Task: Search one way flight ticket for 1 adult, 1 child, 1 infant in seat in premium economy from Florence: Florence Regional Airport to Jacksonville: Albert J. Ellis Airport on 5-3-2023. Choice of flights is Delta. Number of bags: 6 checked bags. Price is upto 96000. Outbound departure time preference is 5:45.
Action: Mouse moved to (381, 152)
Screenshot: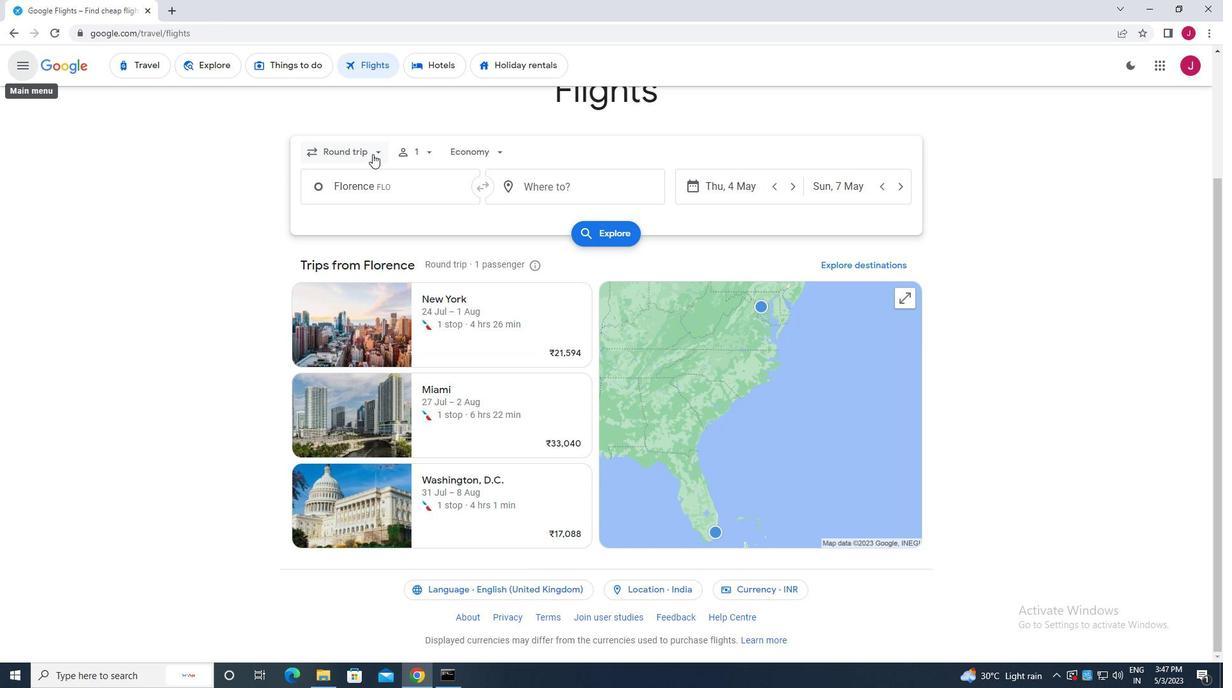 
Action: Mouse pressed left at (381, 152)
Screenshot: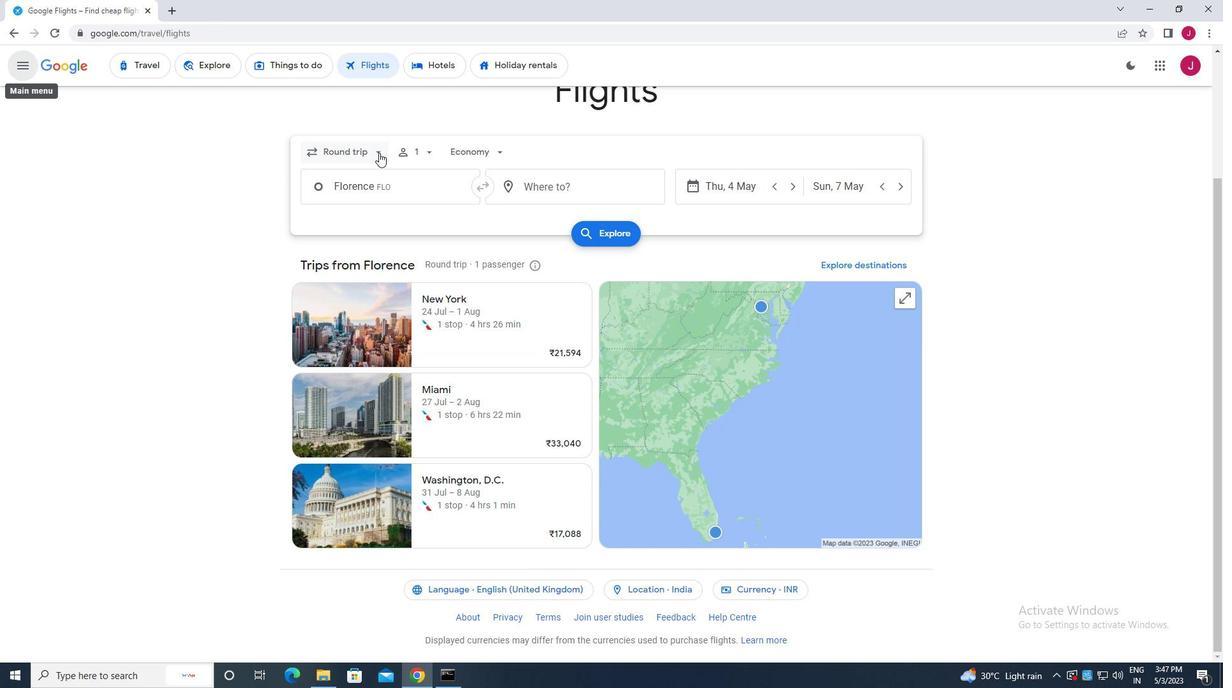 
Action: Mouse moved to (367, 207)
Screenshot: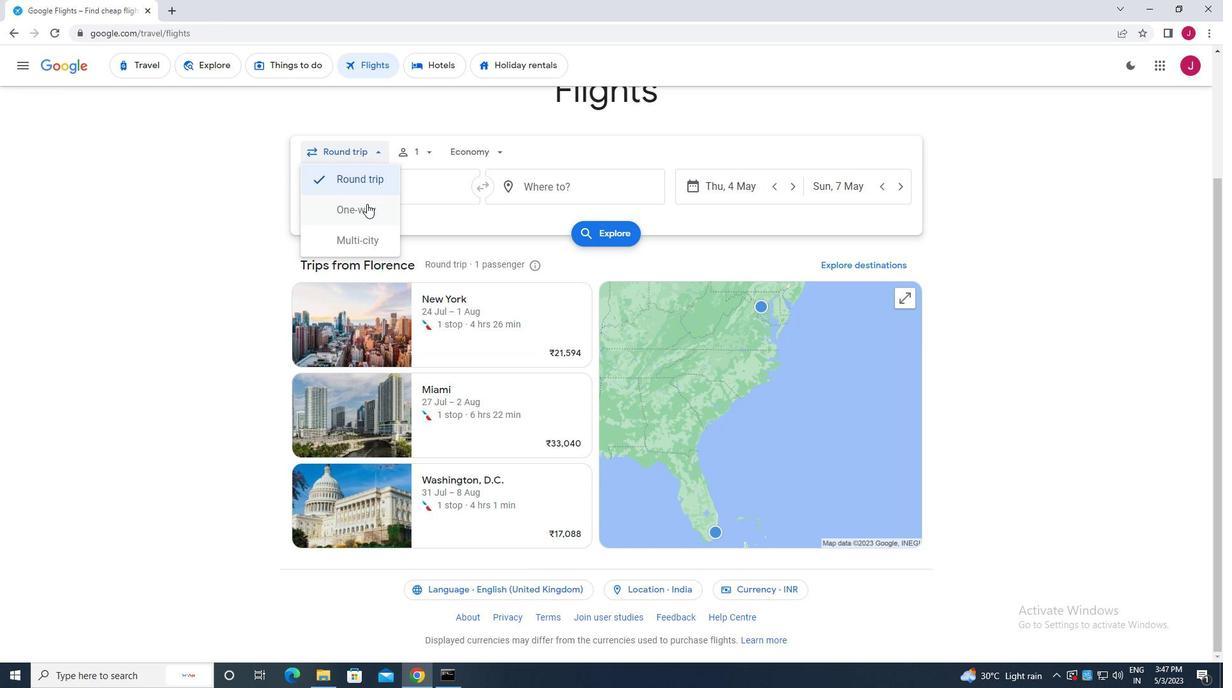 
Action: Mouse pressed left at (367, 207)
Screenshot: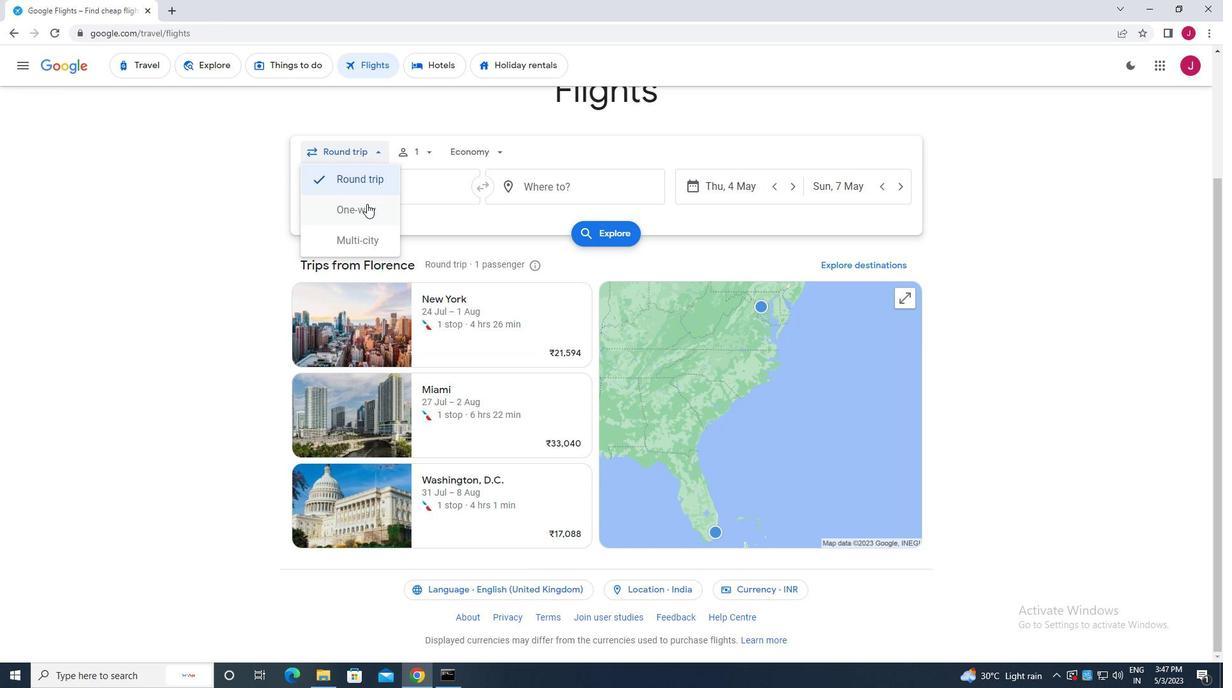 
Action: Mouse moved to (420, 156)
Screenshot: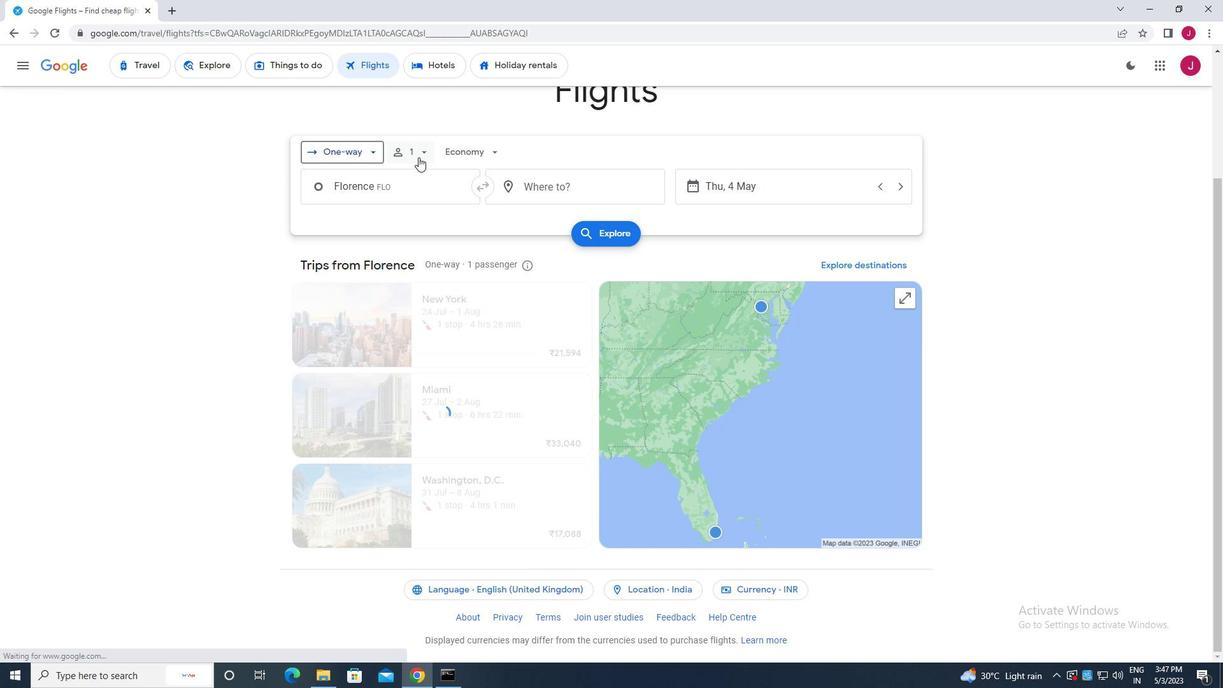 
Action: Mouse pressed left at (420, 156)
Screenshot: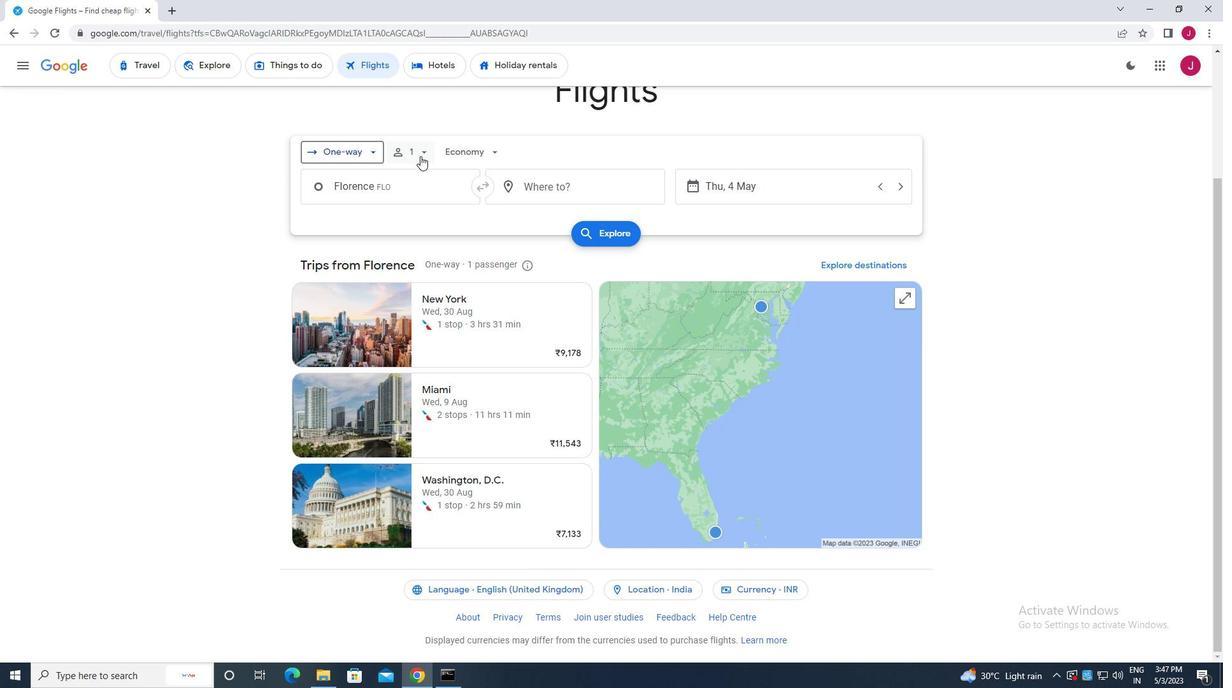 
Action: Mouse moved to (523, 224)
Screenshot: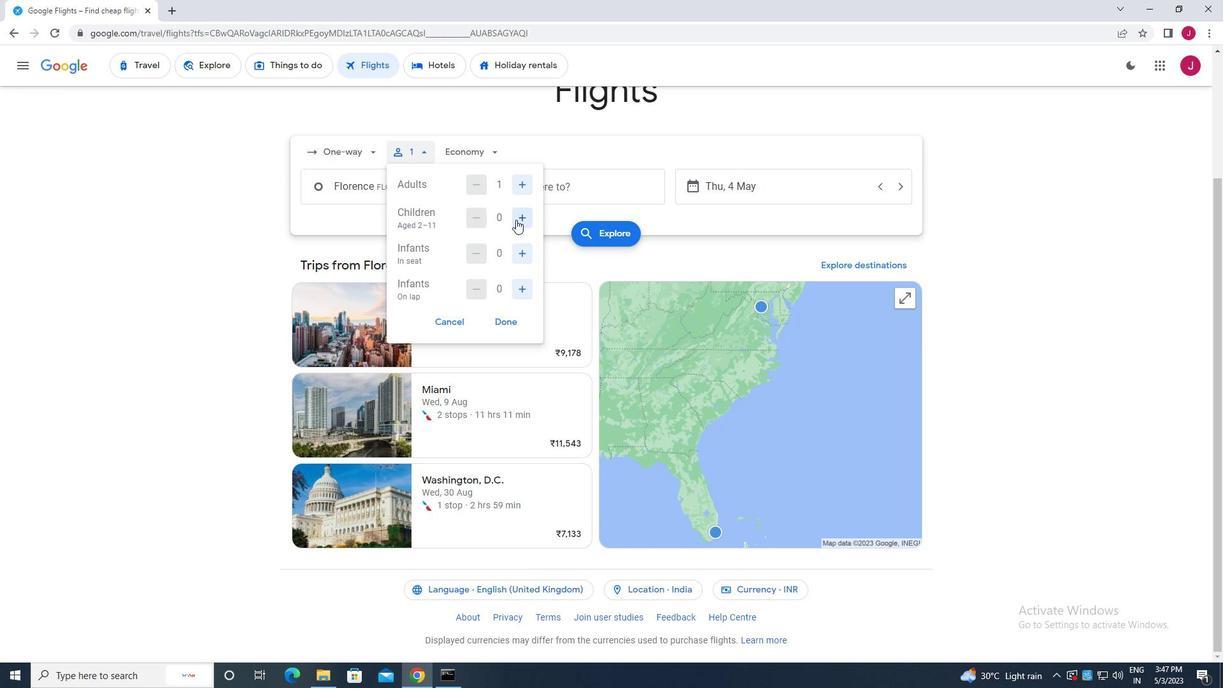 
Action: Mouse pressed left at (523, 224)
Screenshot: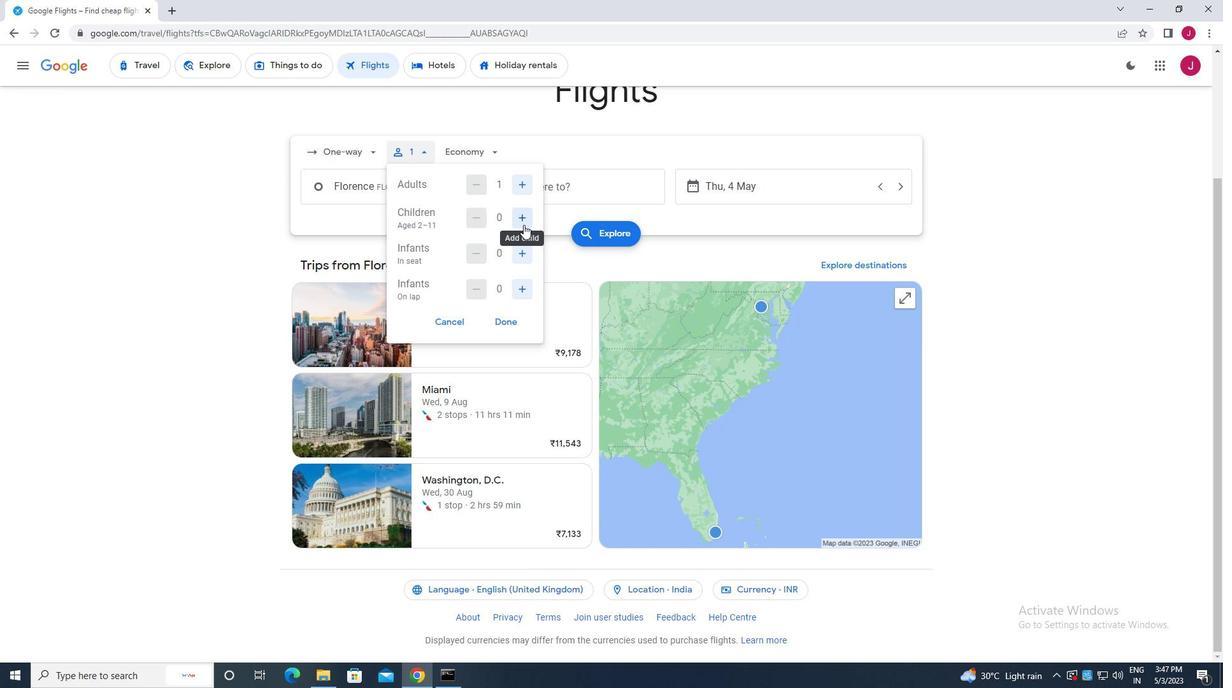 
Action: Mouse moved to (523, 256)
Screenshot: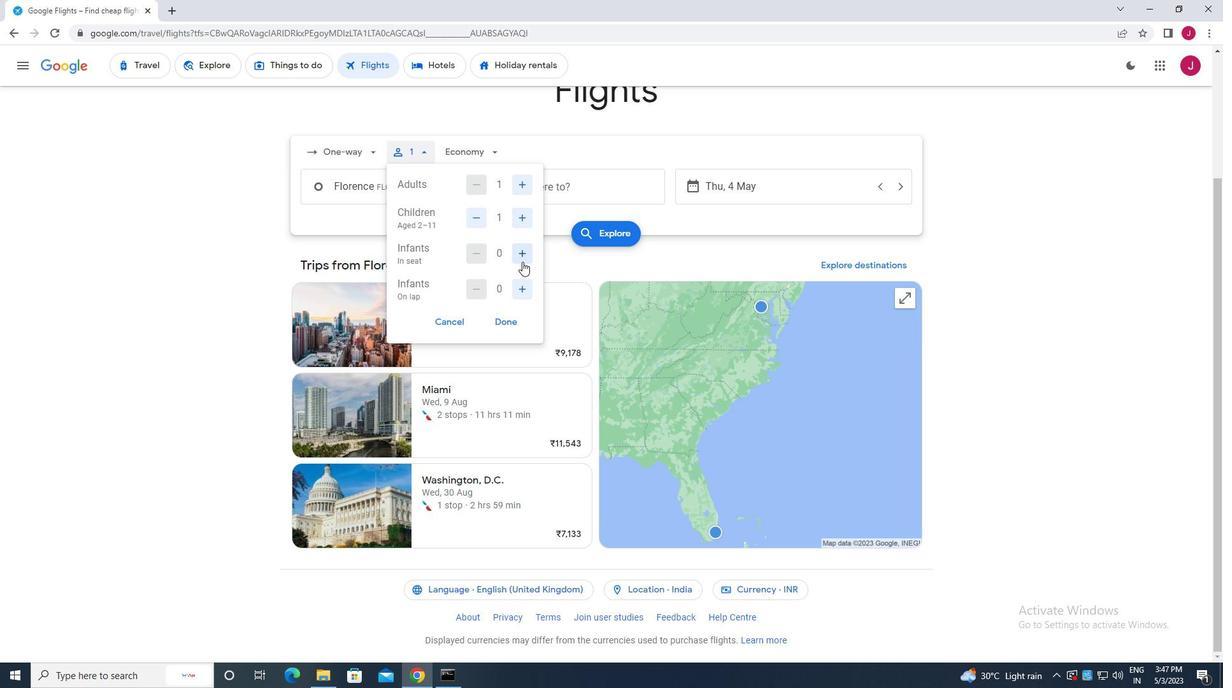 
Action: Mouse pressed left at (523, 256)
Screenshot: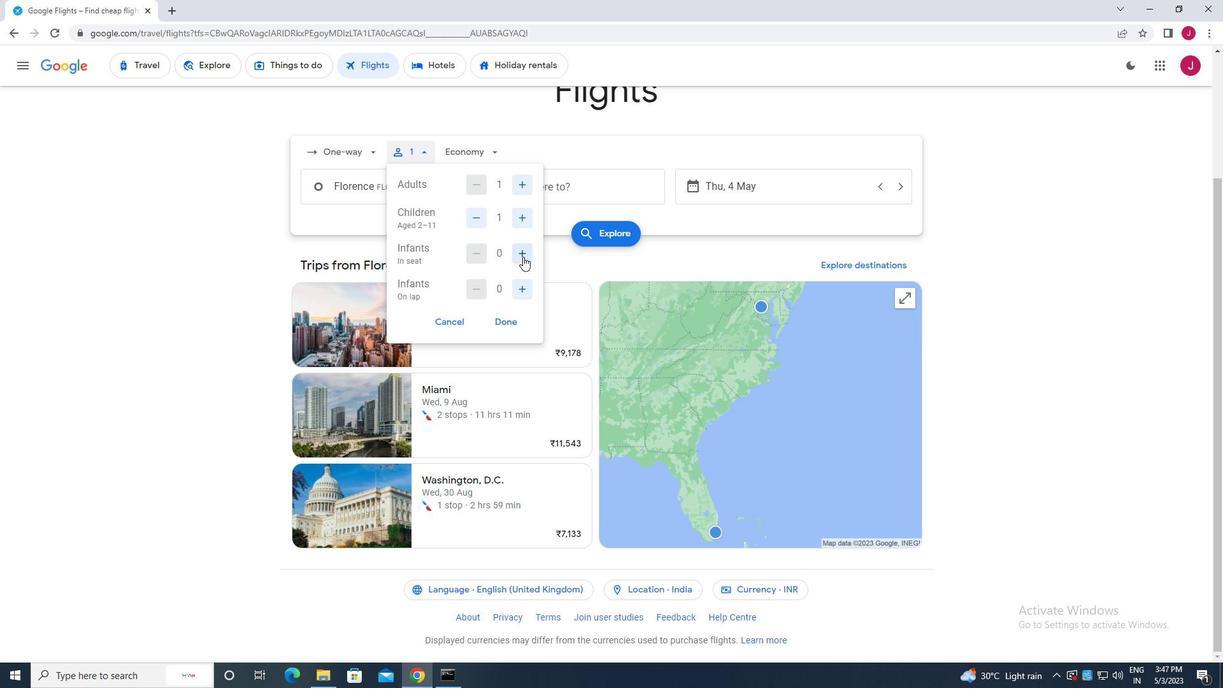 
Action: Mouse moved to (507, 321)
Screenshot: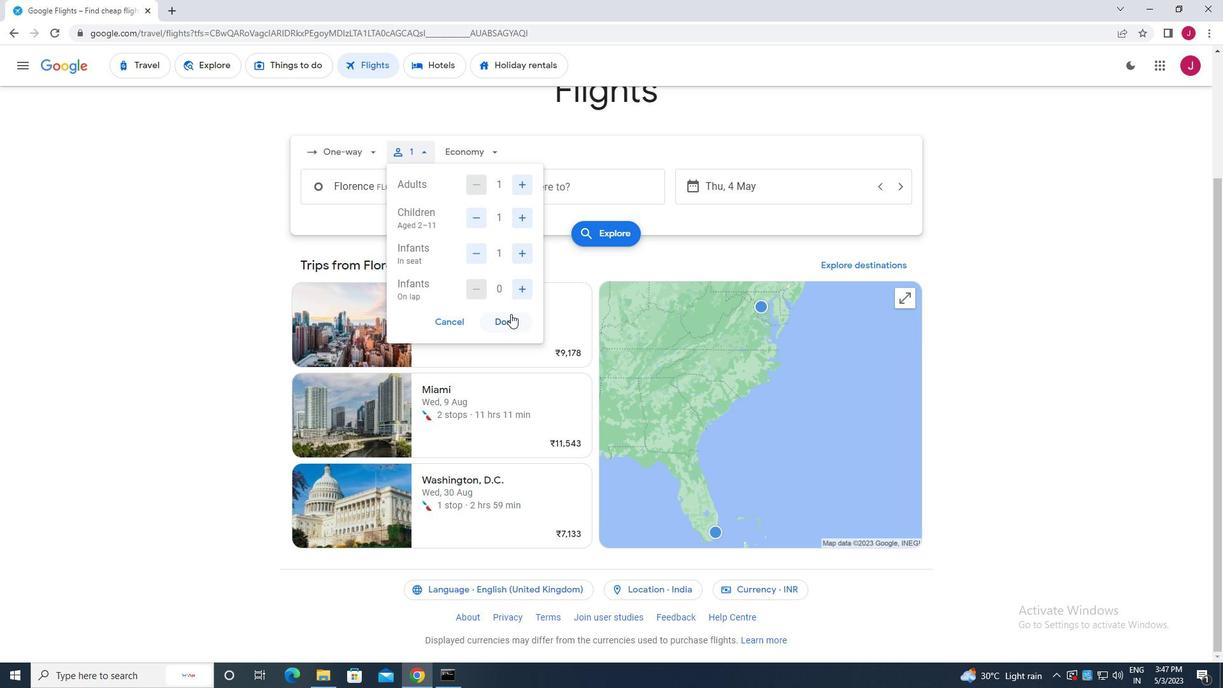 
Action: Mouse pressed left at (507, 321)
Screenshot: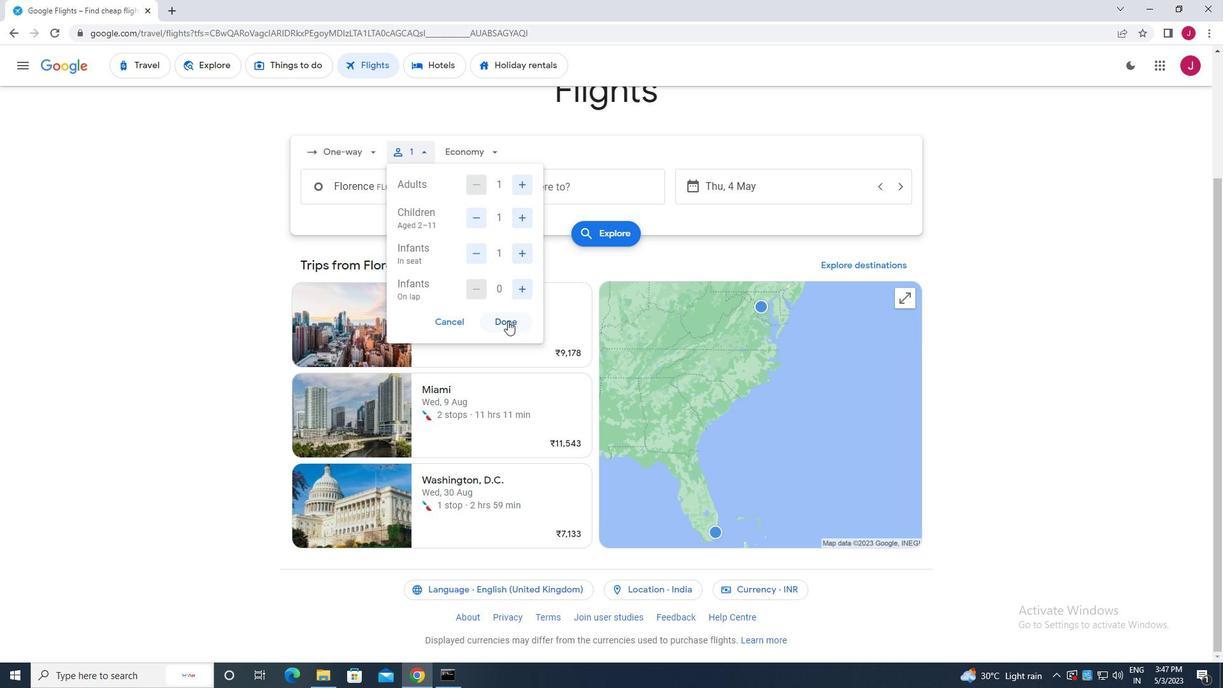 
Action: Mouse moved to (486, 151)
Screenshot: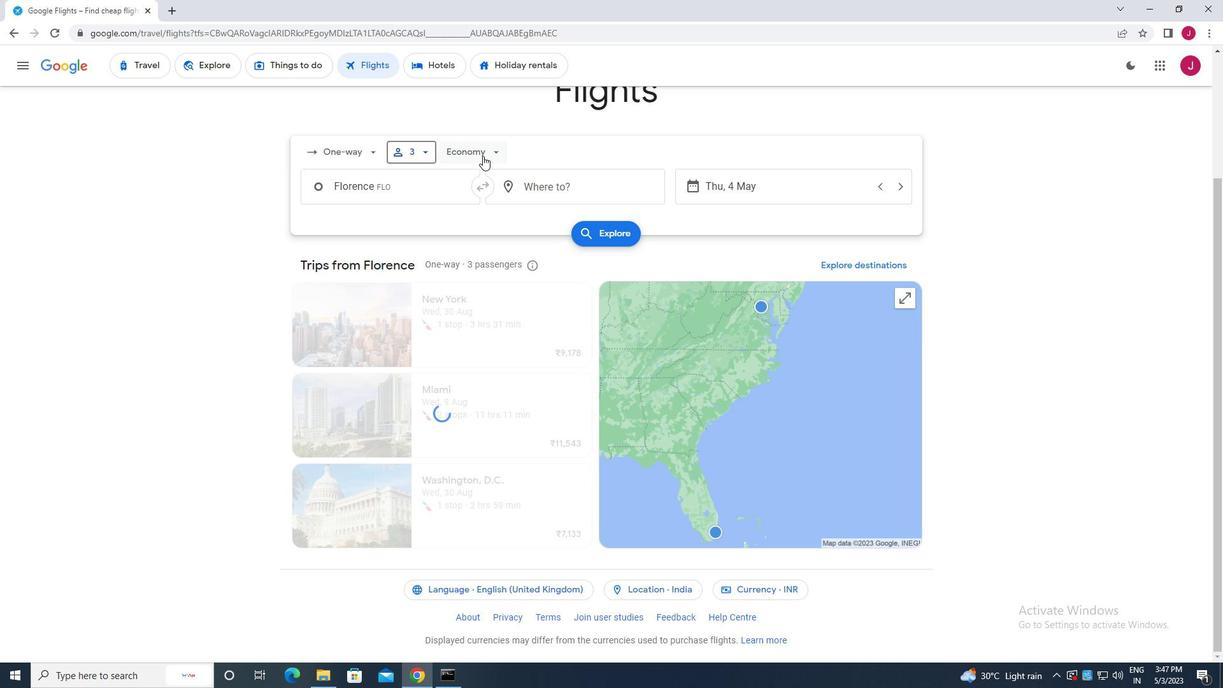 
Action: Mouse pressed left at (486, 151)
Screenshot: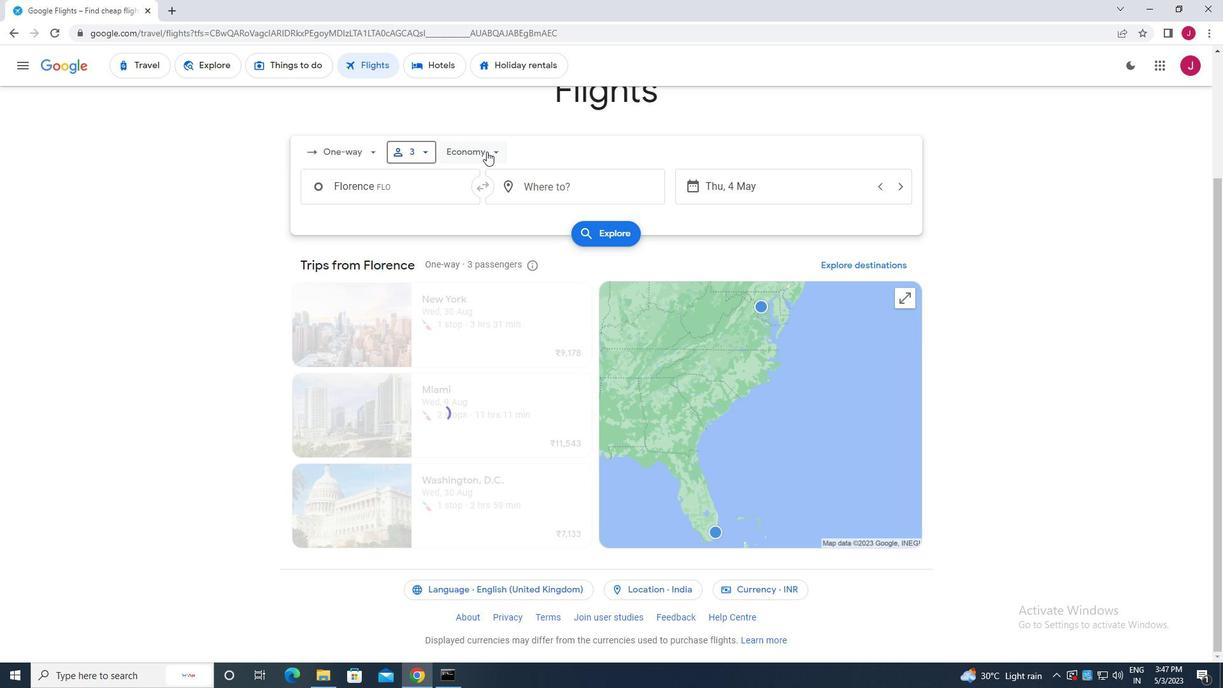 
Action: Mouse moved to (502, 212)
Screenshot: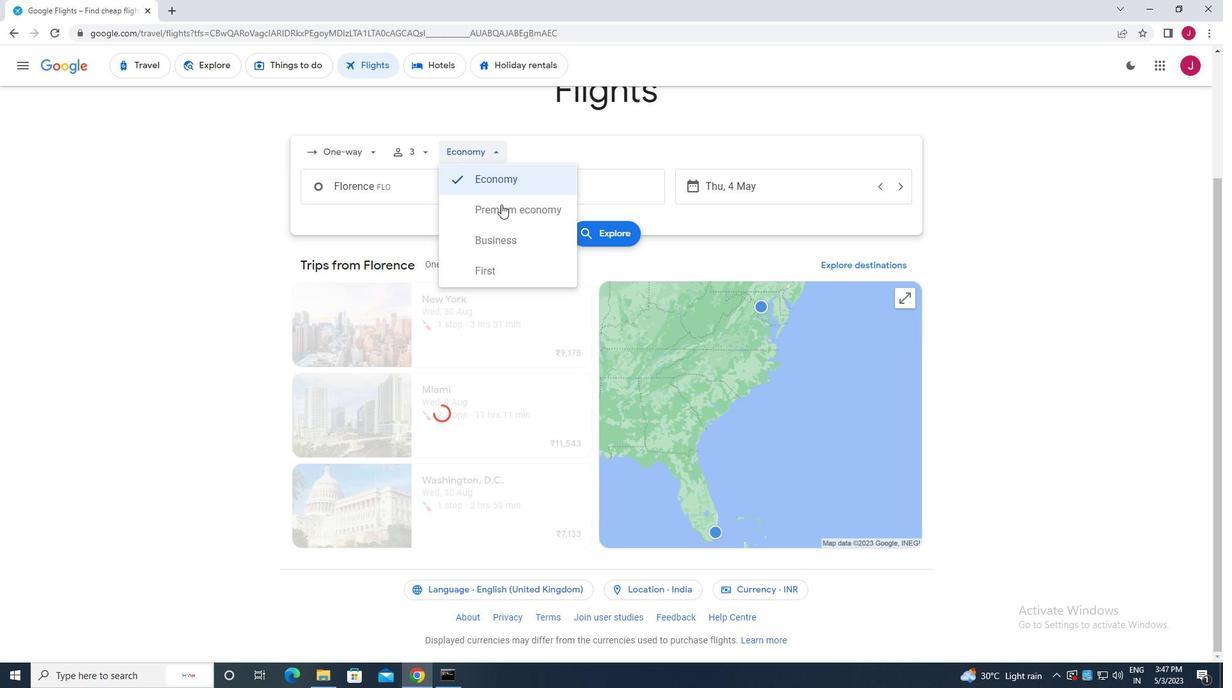 
Action: Mouse pressed left at (502, 212)
Screenshot: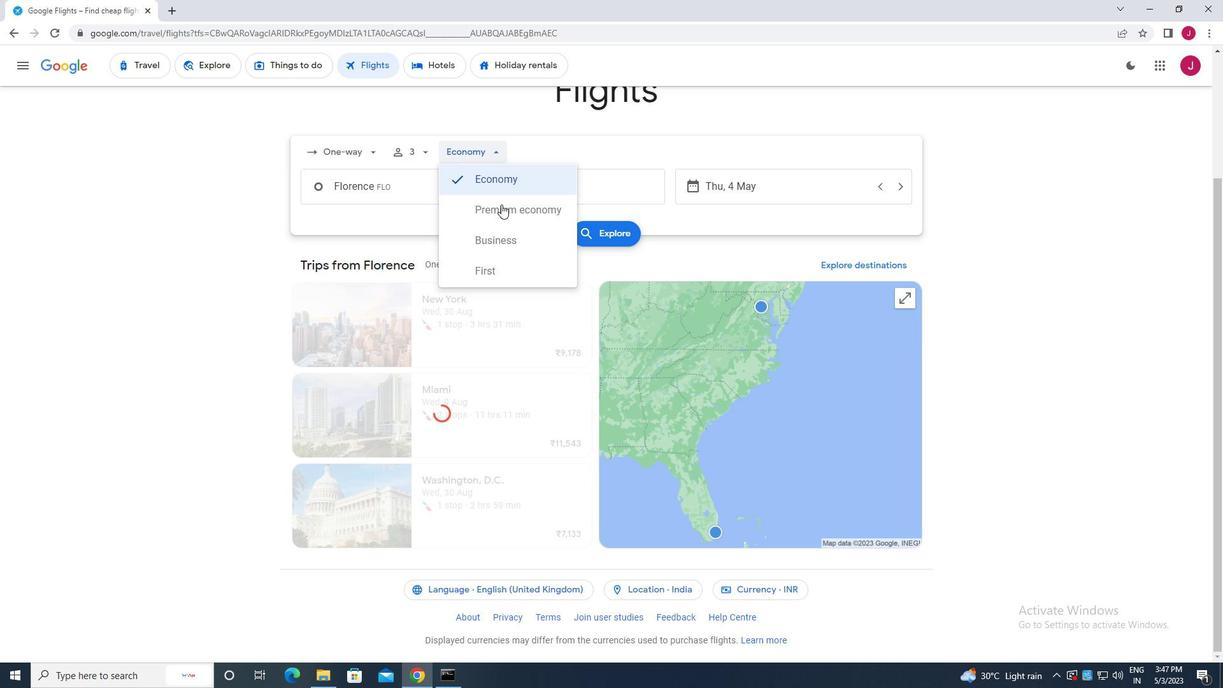 
Action: Mouse moved to (423, 196)
Screenshot: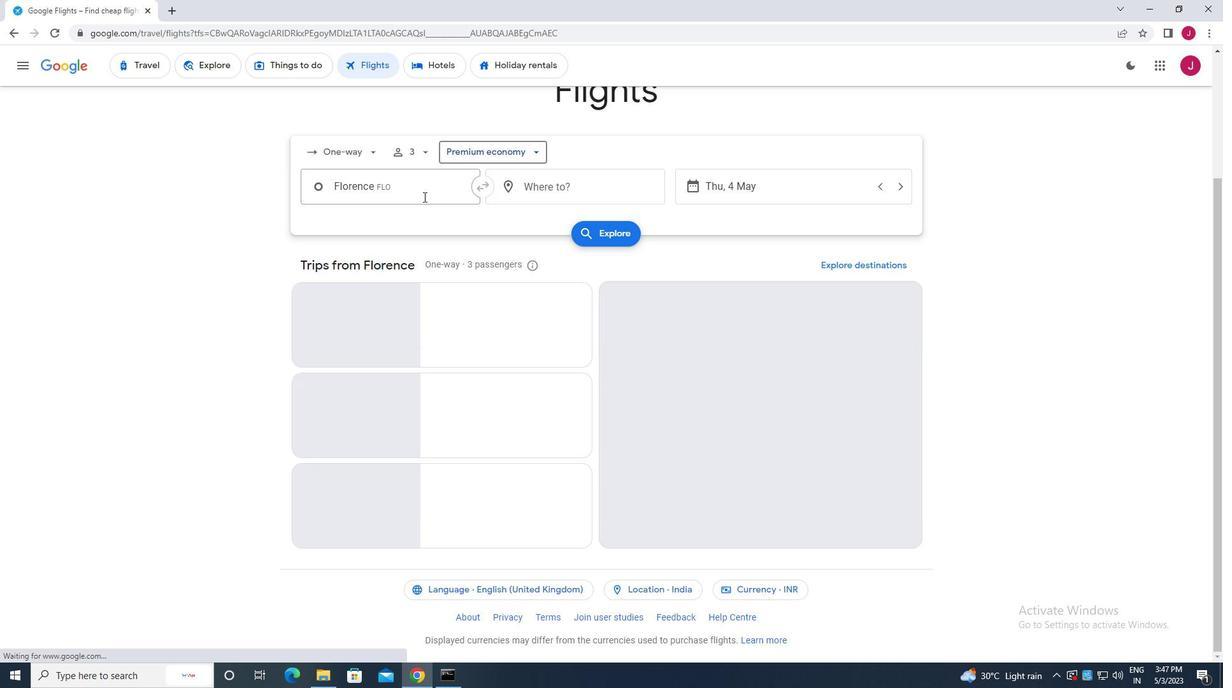 
Action: Mouse pressed left at (423, 196)
Screenshot: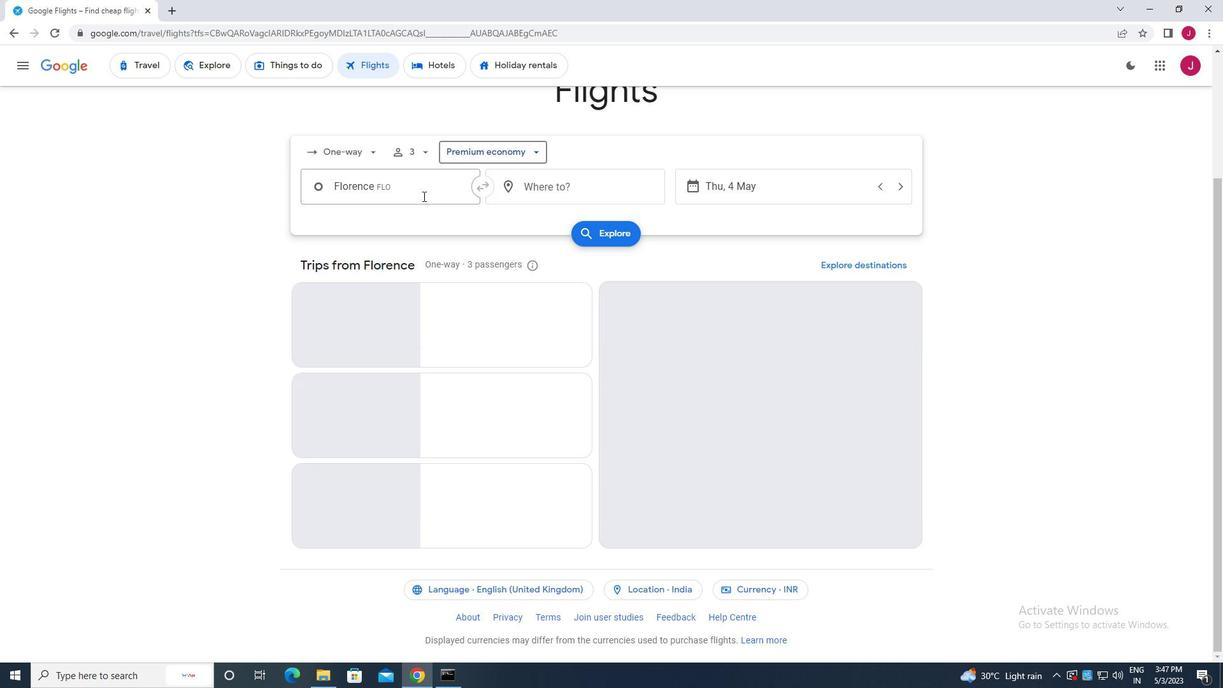 
Action: Mouse moved to (432, 191)
Screenshot: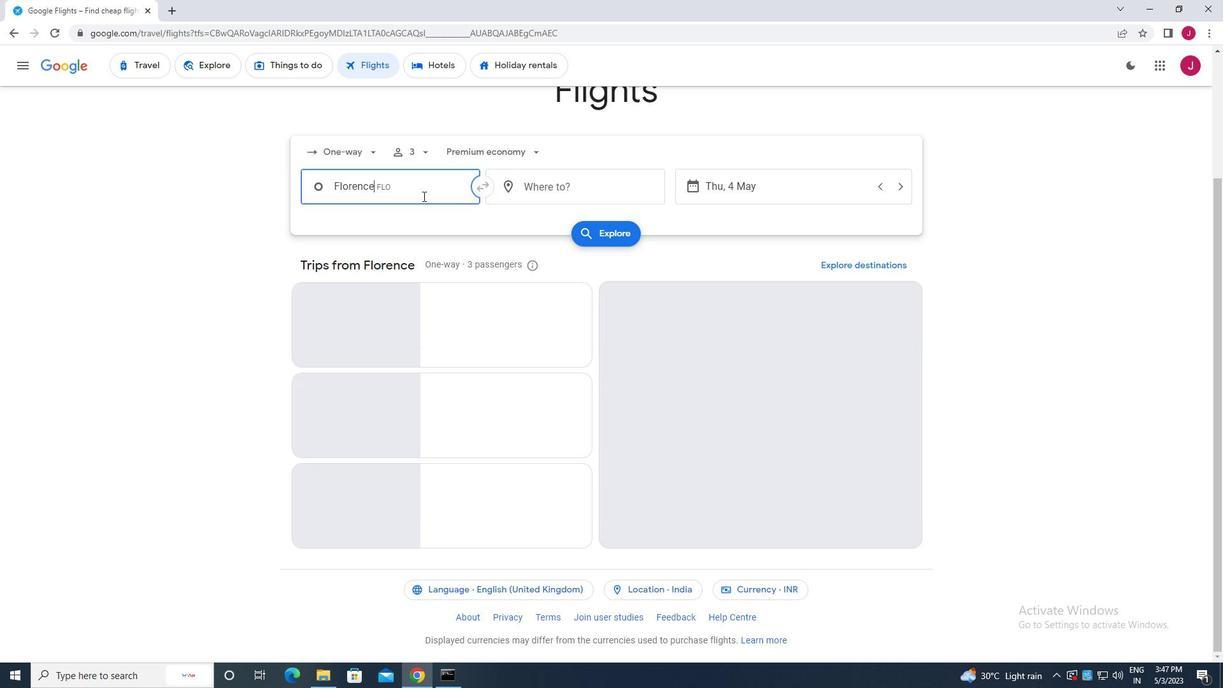 
Action: Key pressed florence
Screenshot: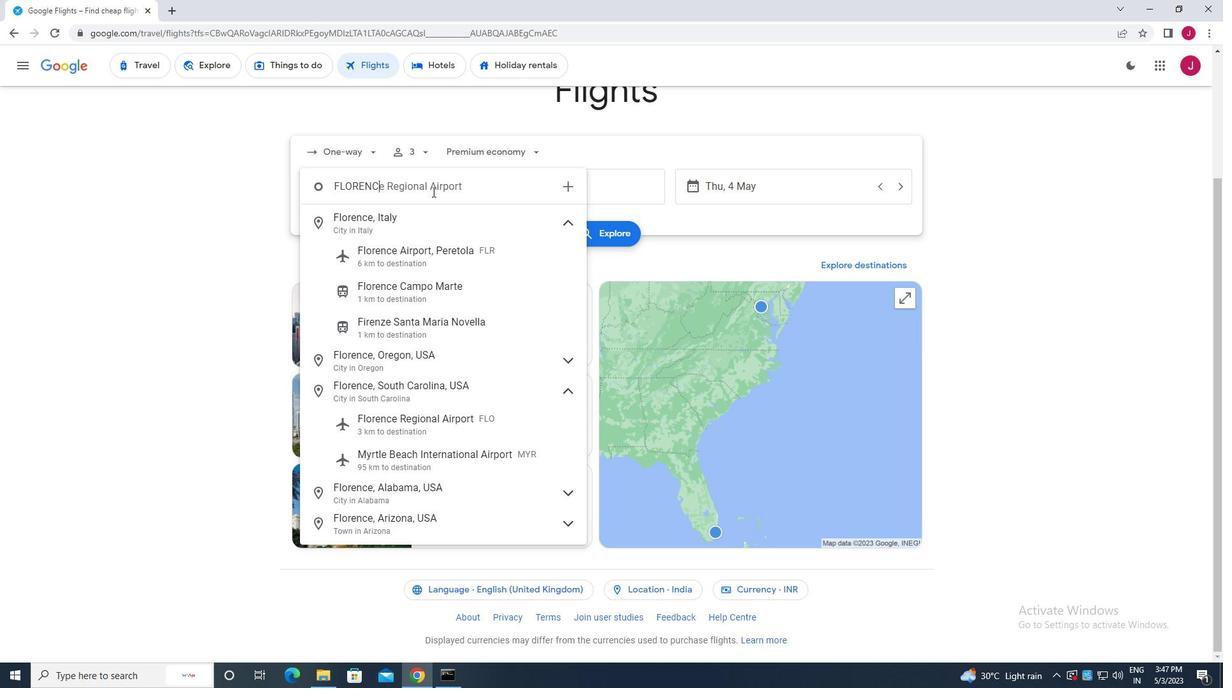 
Action: Mouse moved to (449, 185)
Screenshot: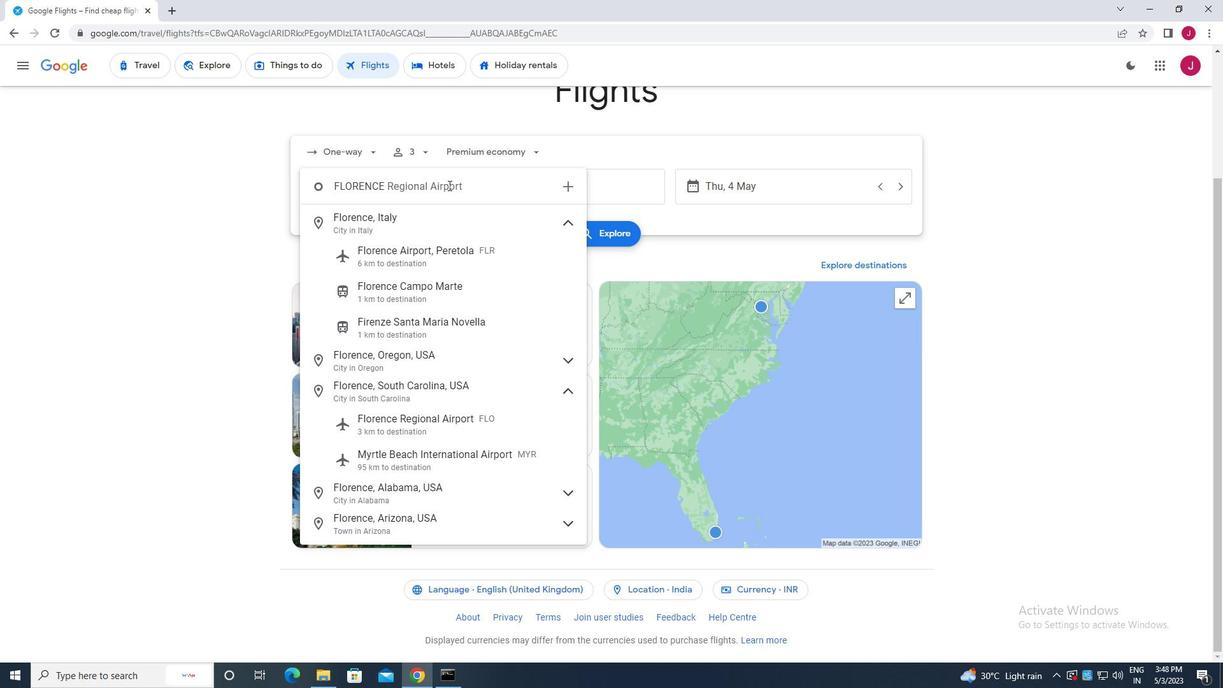 
Action: Key pressed <Key.space>reg
Screenshot: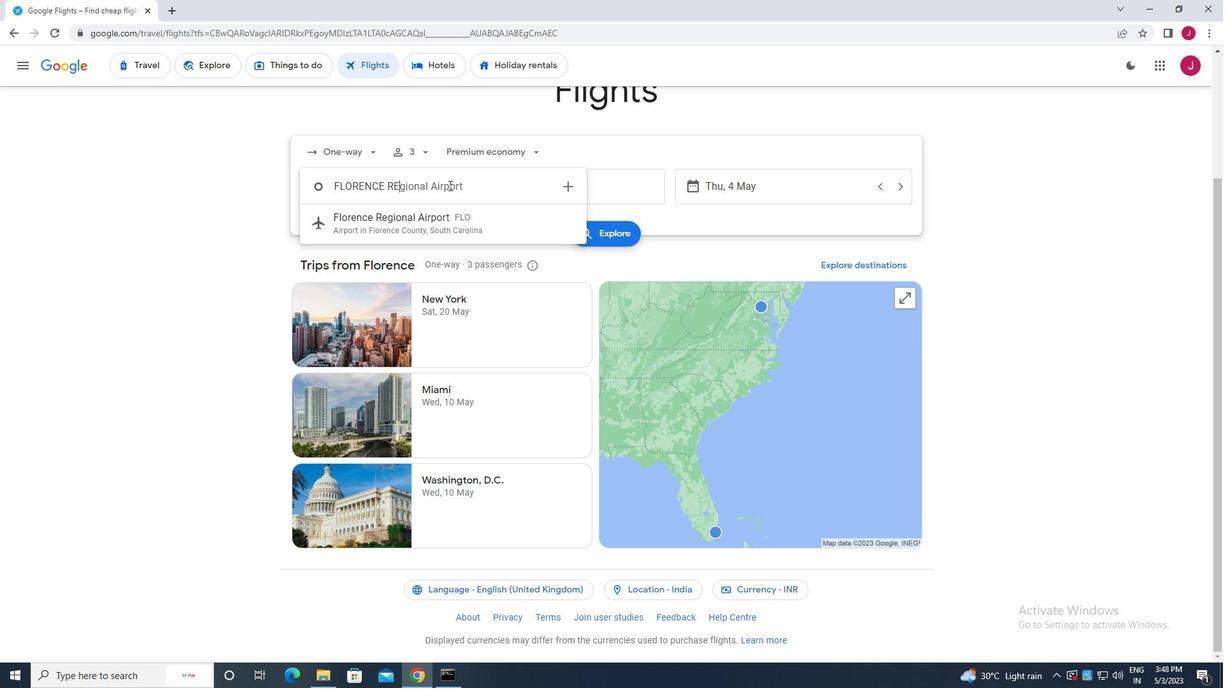 
Action: Mouse moved to (449, 221)
Screenshot: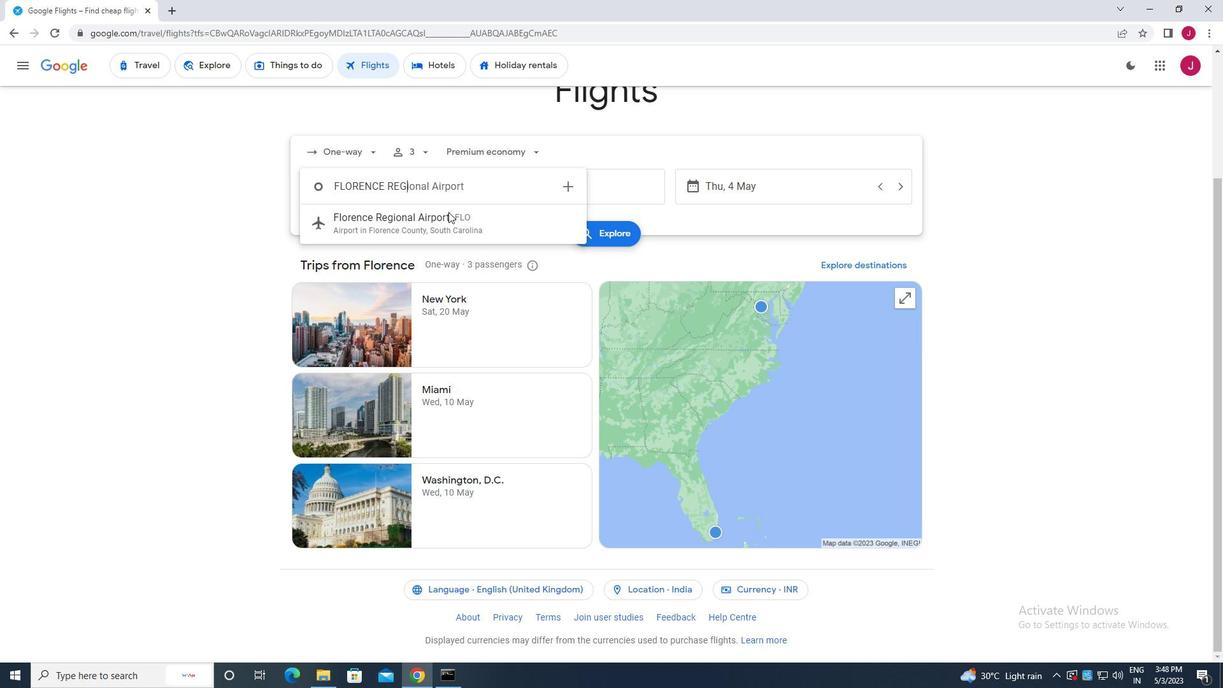 
Action: Mouse pressed left at (449, 221)
Screenshot: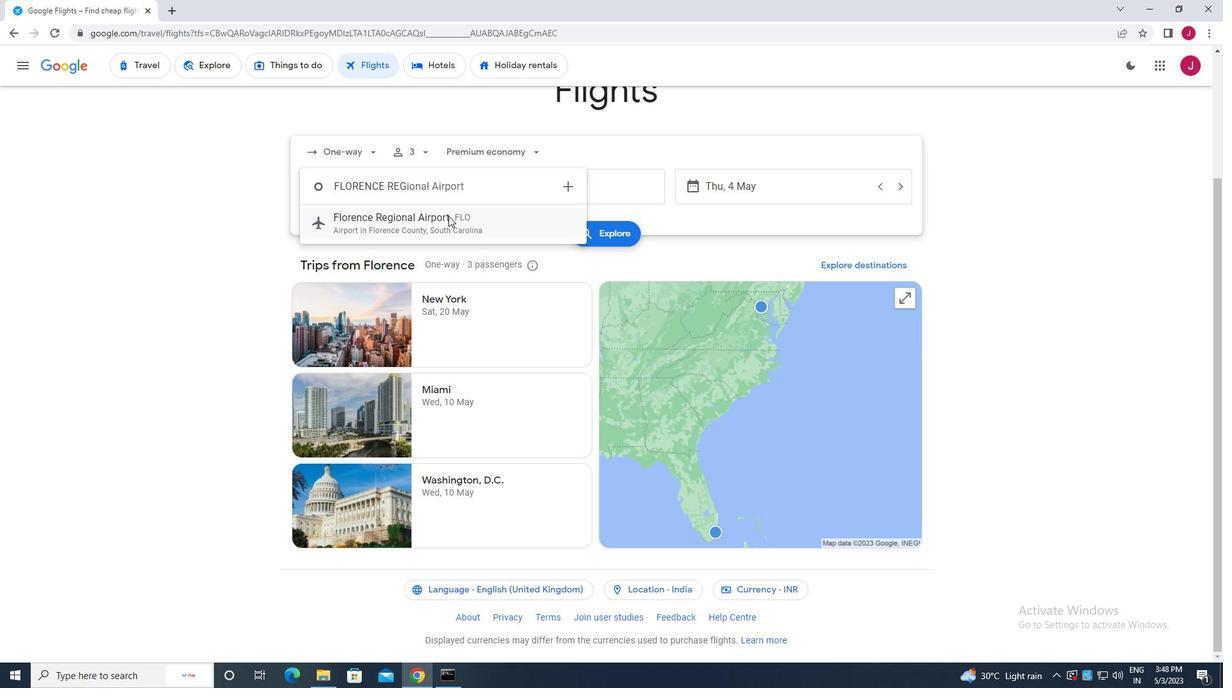 
Action: Mouse moved to (588, 184)
Screenshot: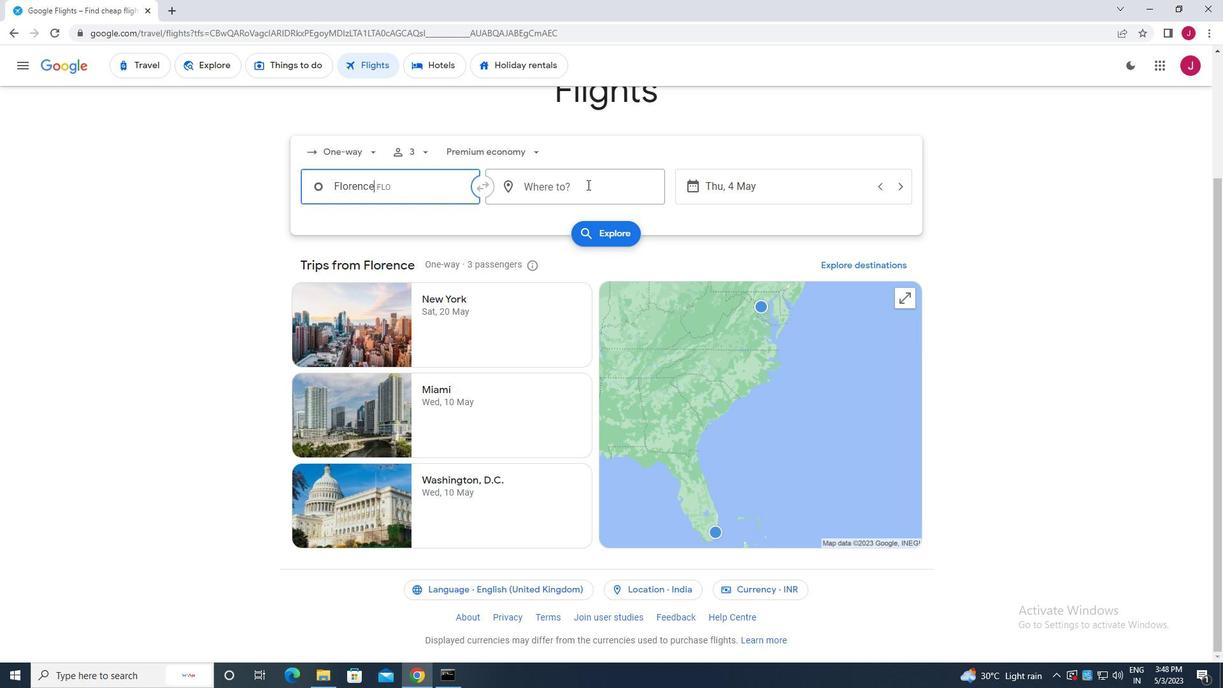 
Action: Mouse pressed left at (588, 184)
Screenshot: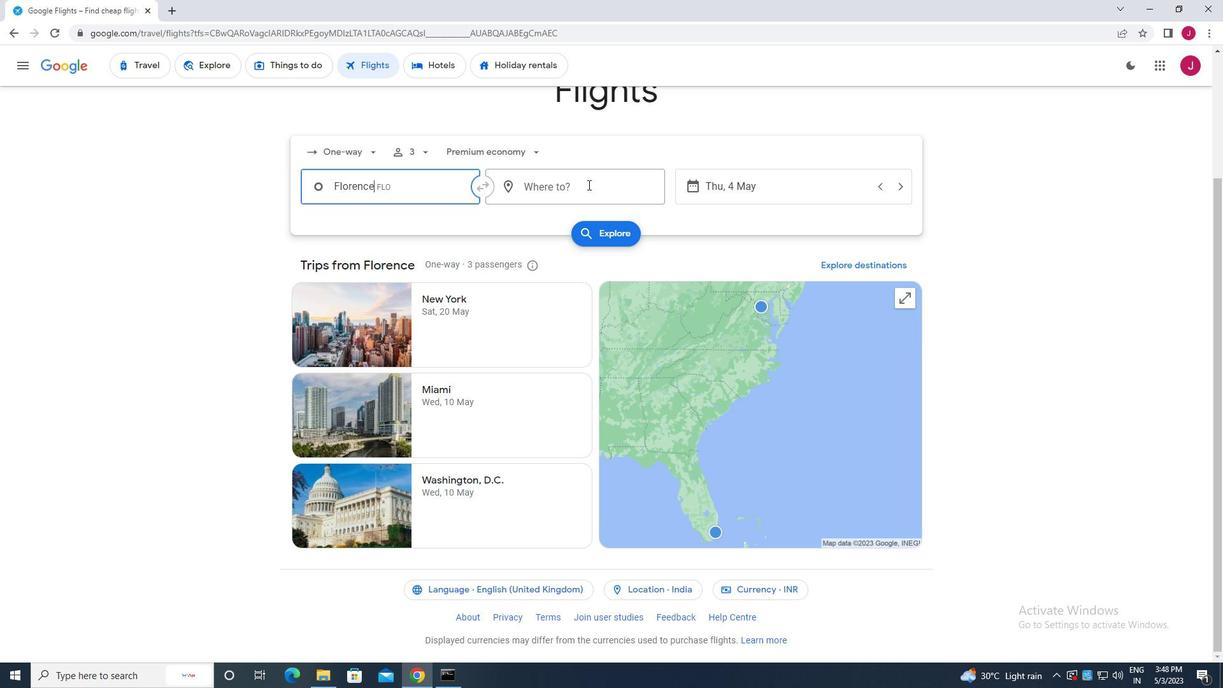 
Action: Mouse moved to (590, 184)
Screenshot: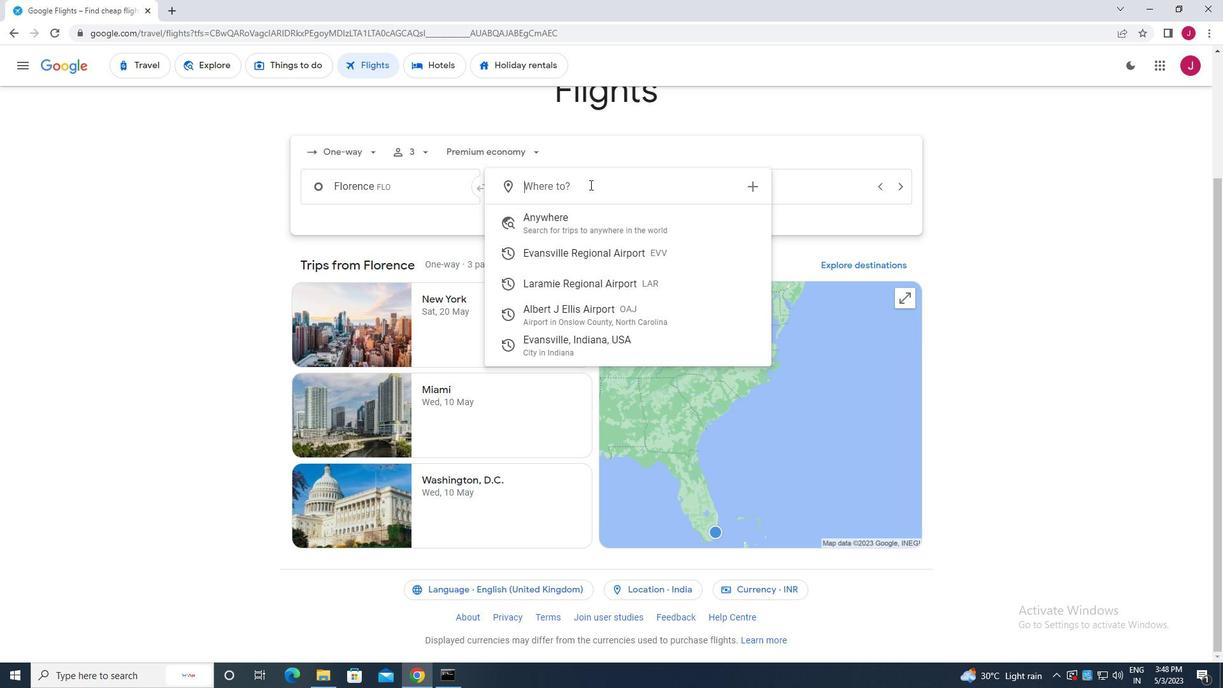 
Action: Key pressed albert<Key.space>
Screenshot: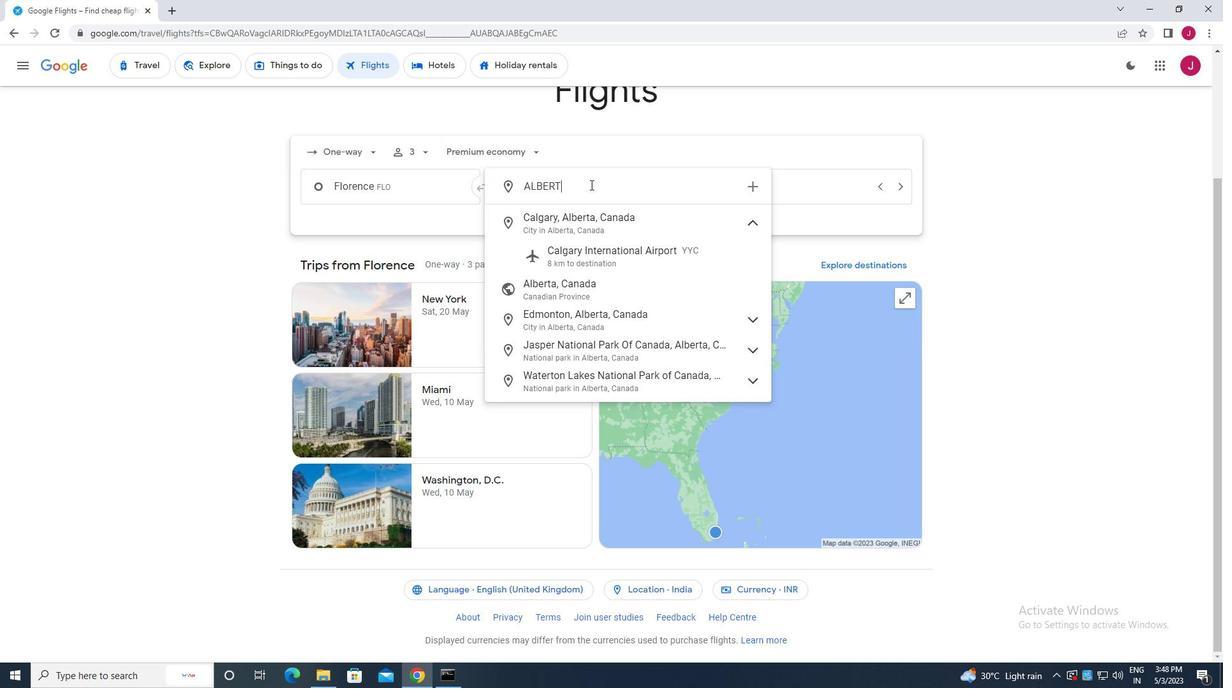 
Action: Mouse moved to (604, 231)
Screenshot: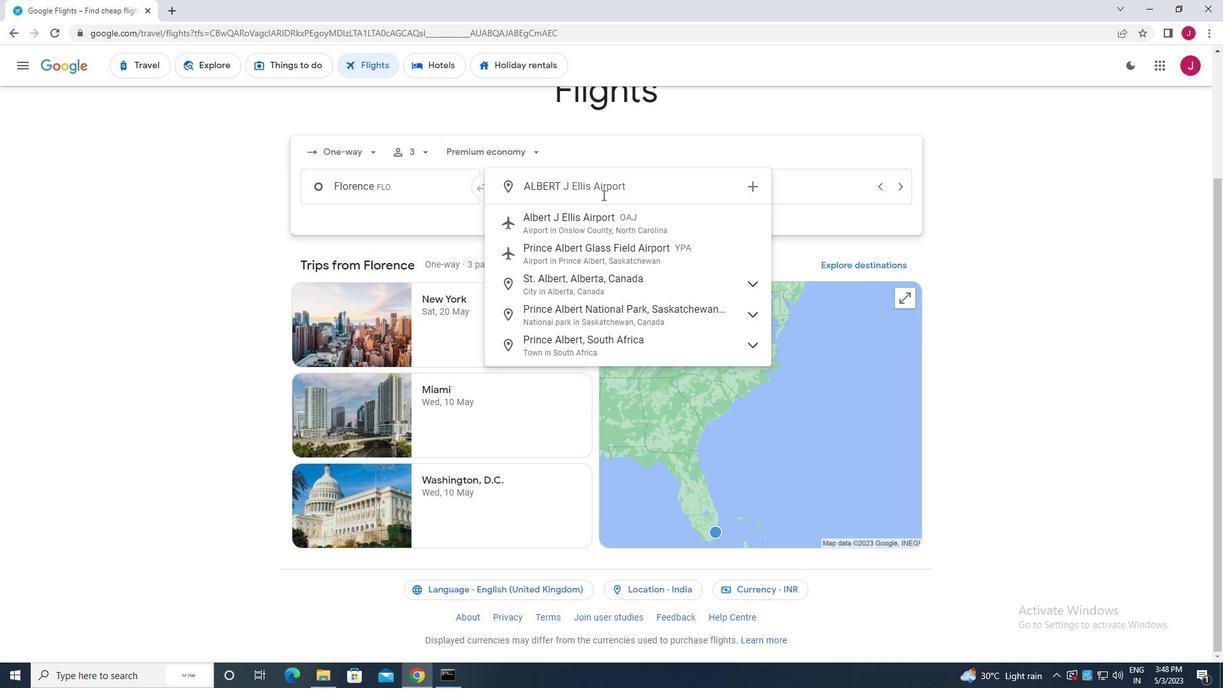 
Action: Mouse pressed left at (604, 231)
Screenshot: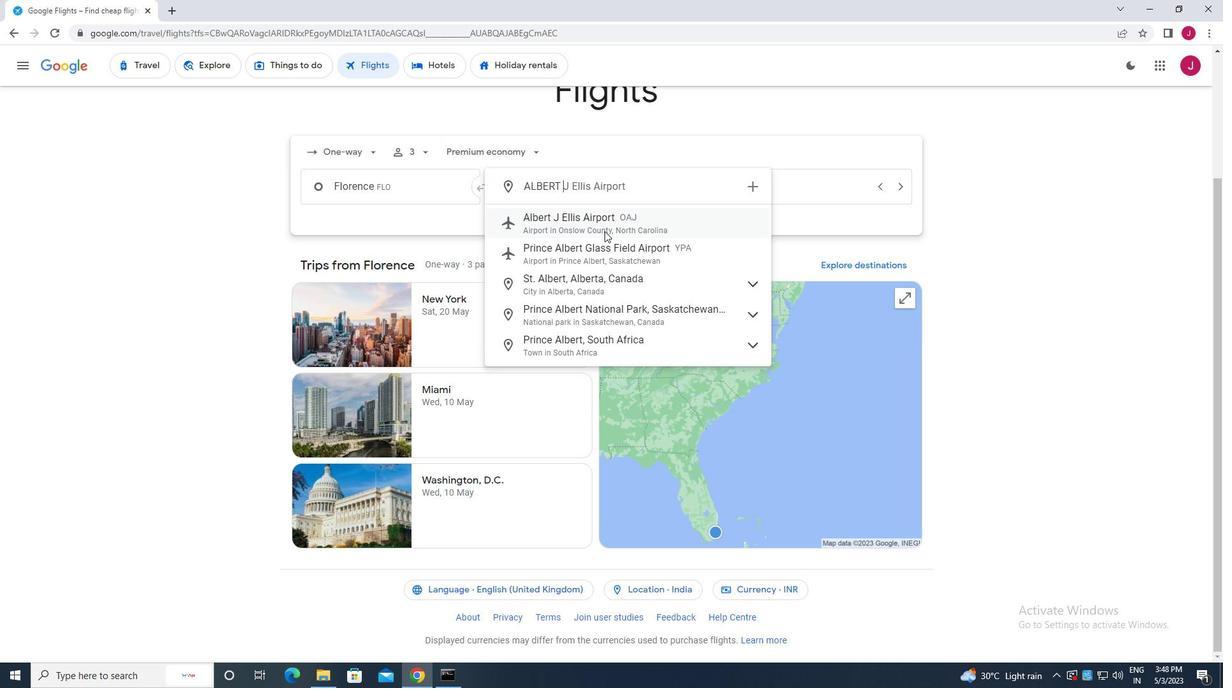 
Action: Mouse moved to (741, 187)
Screenshot: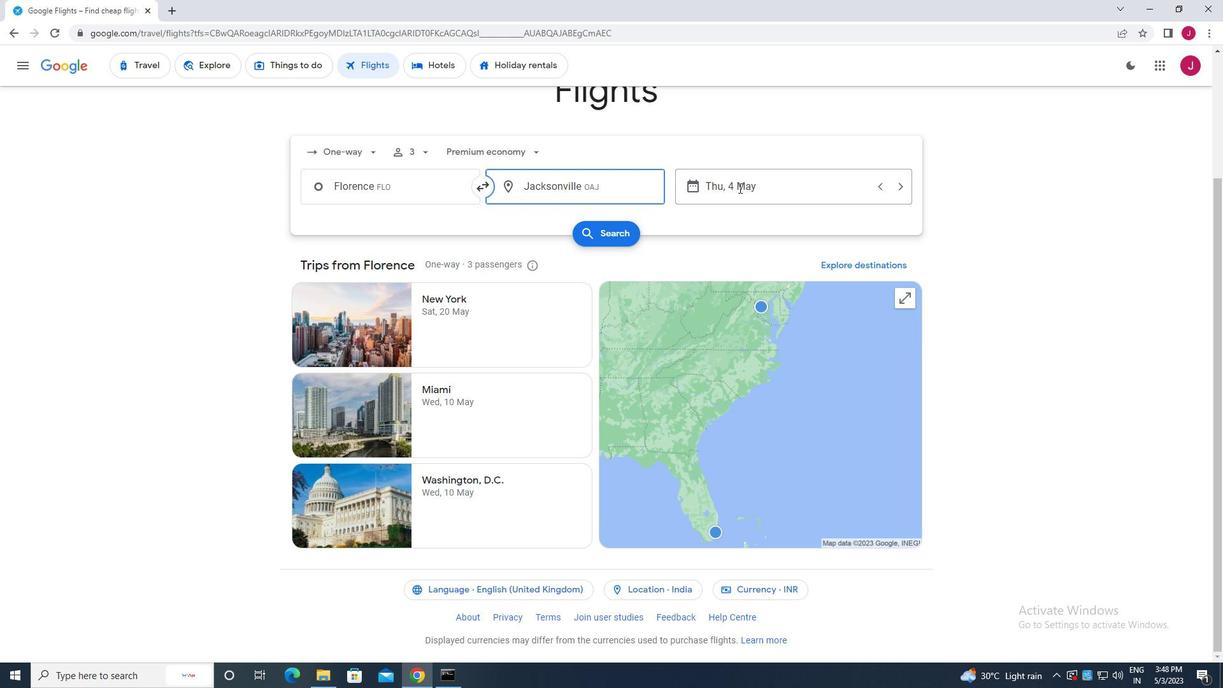 
Action: Mouse pressed left at (741, 187)
Screenshot: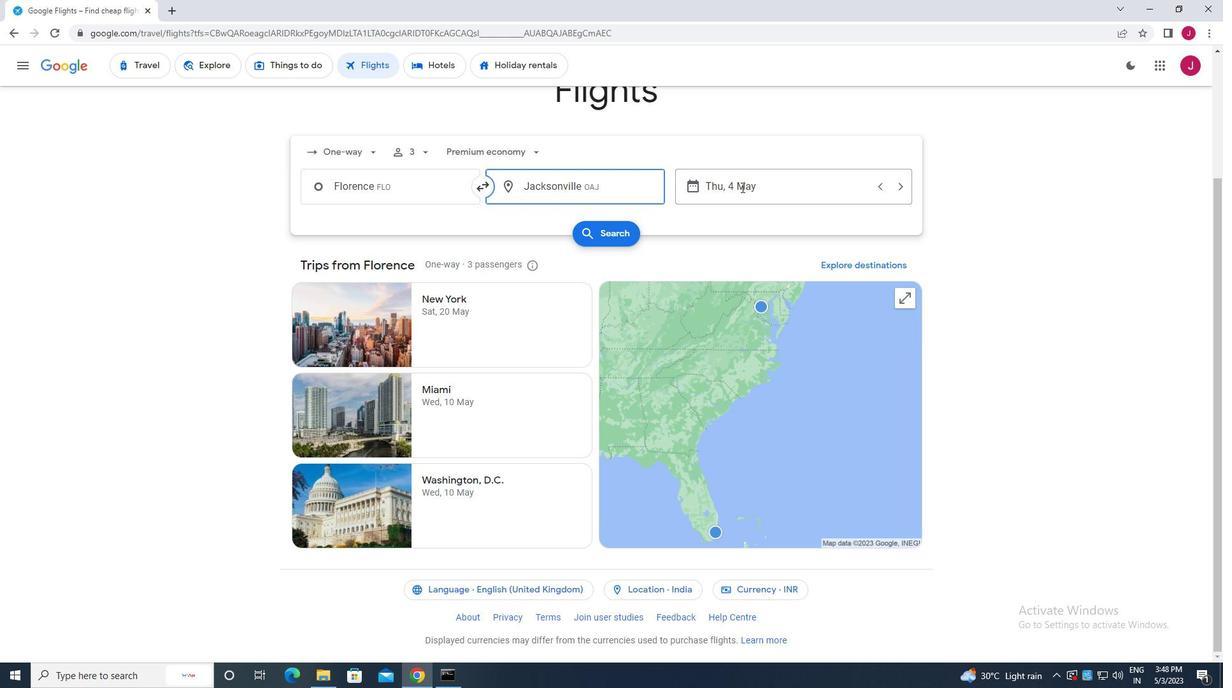
Action: Mouse moved to (556, 287)
Screenshot: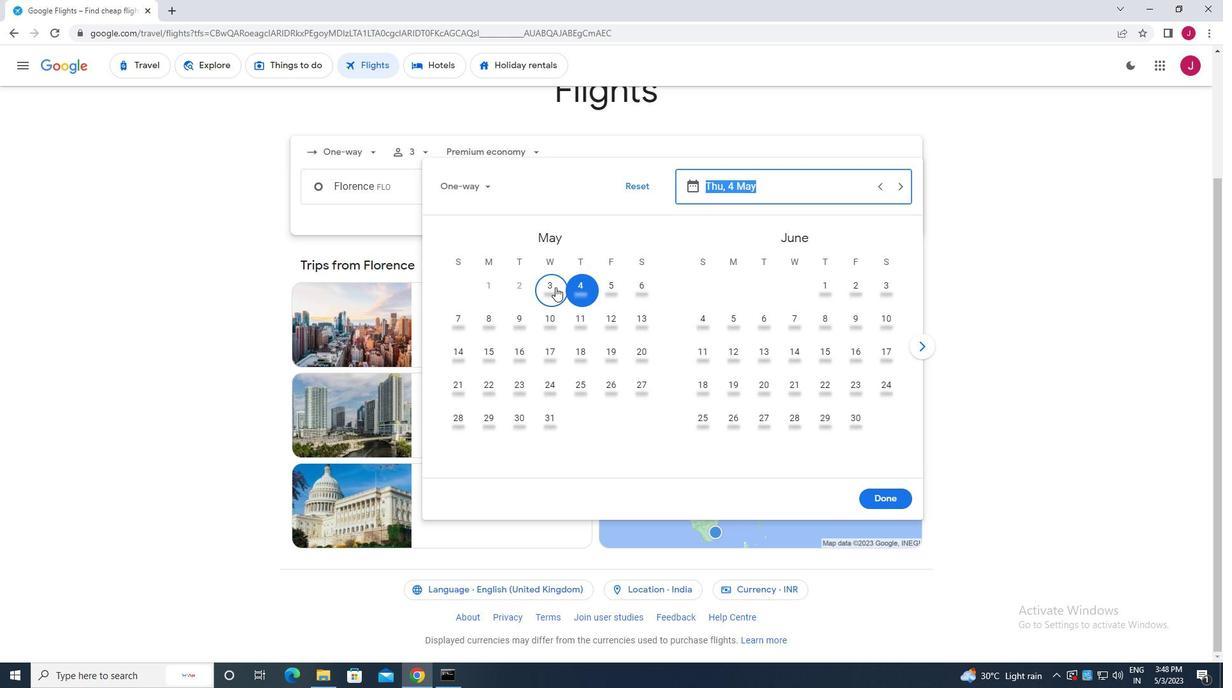
Action: Mouse pressed left at (556, 287)
Screenshot: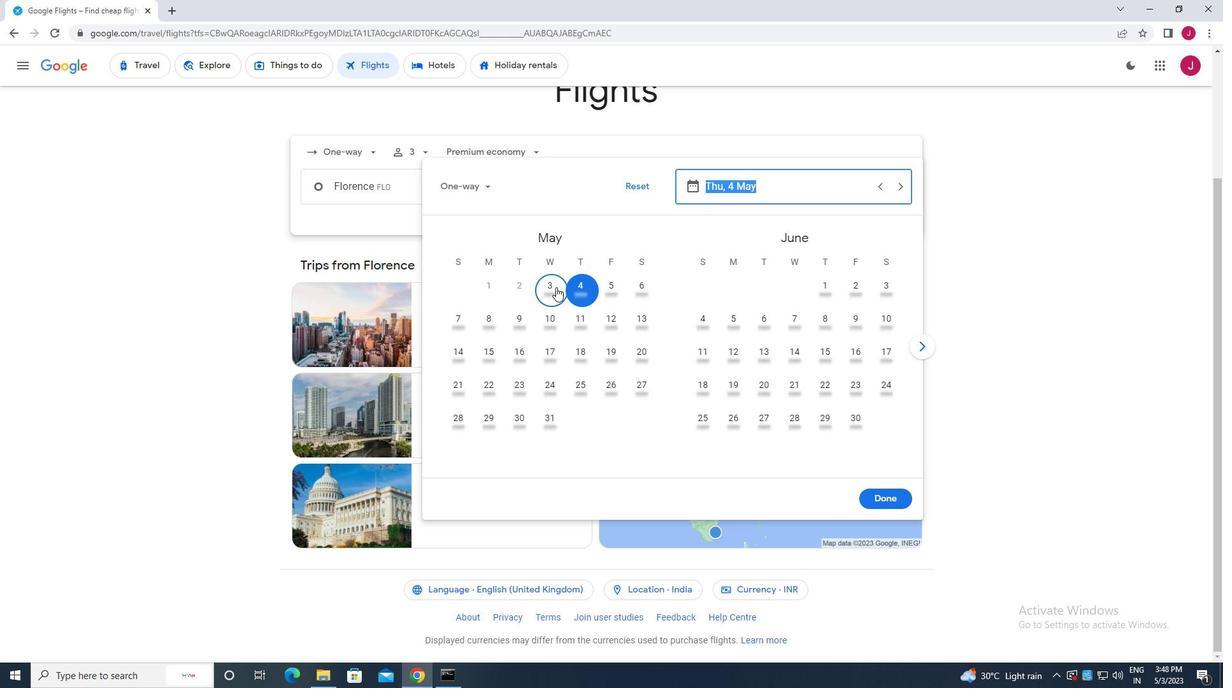 
Action: Mouse moved to (888, 496)
Screenshot: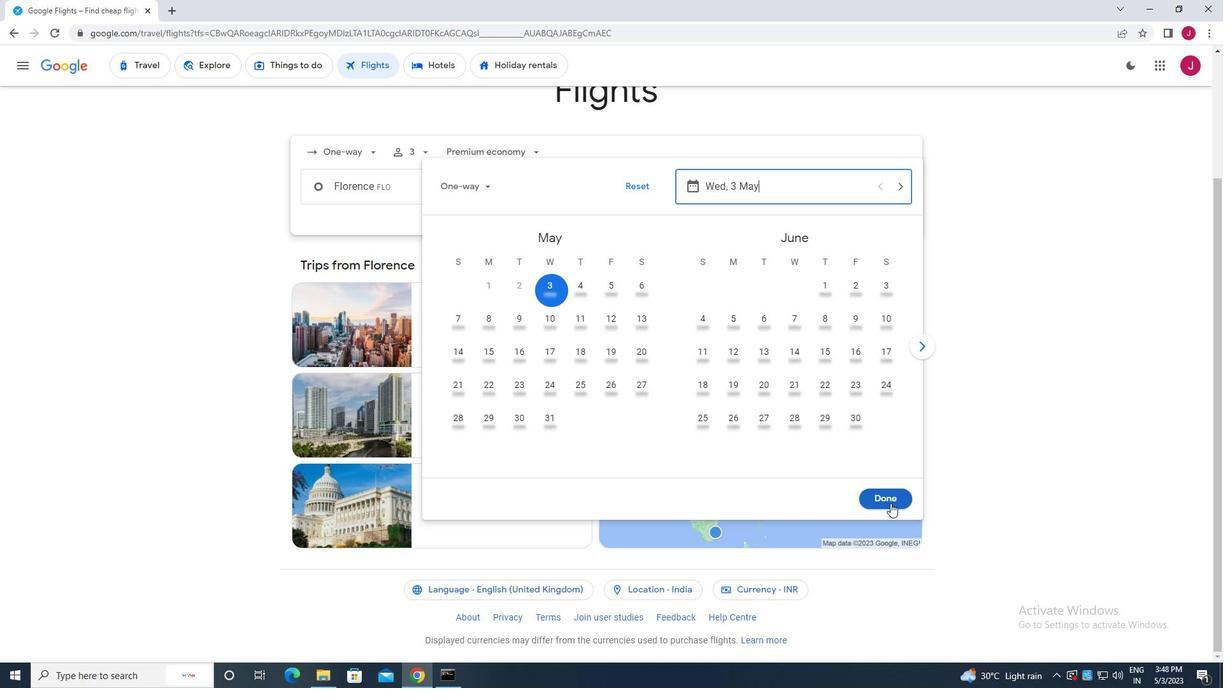 
Action: Mouse pressed left at (888, 496)
Screenshot: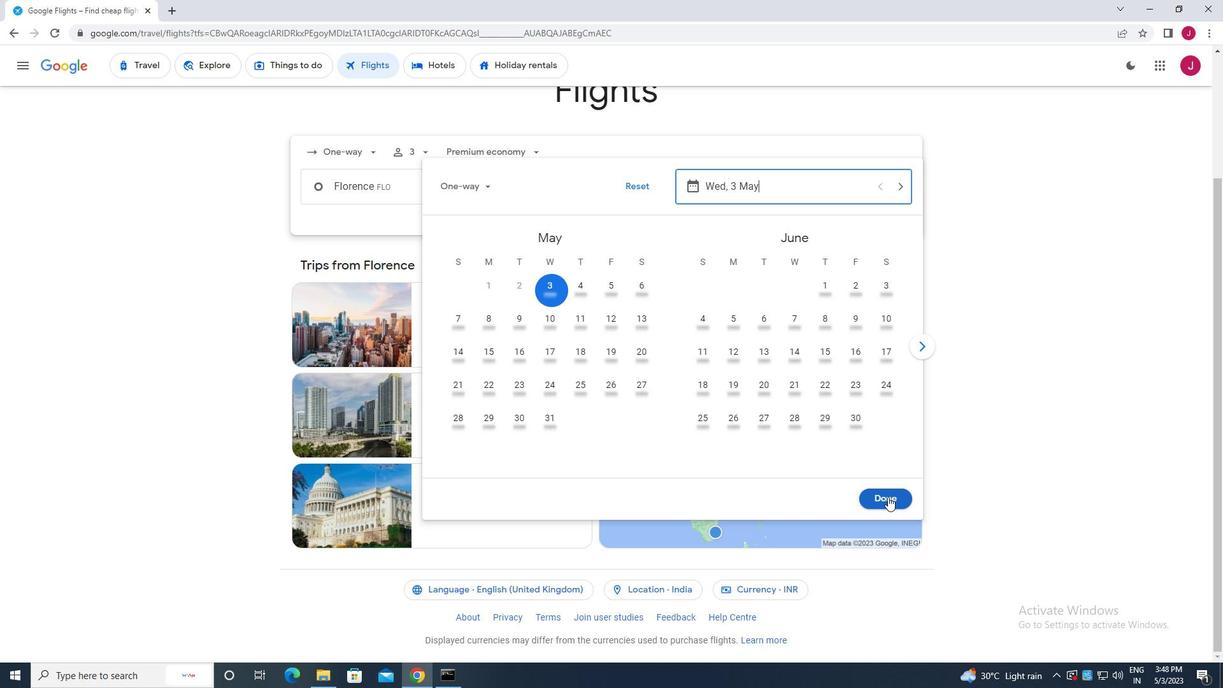 
Action: Mouse moved to (612, 239)
Screenshot: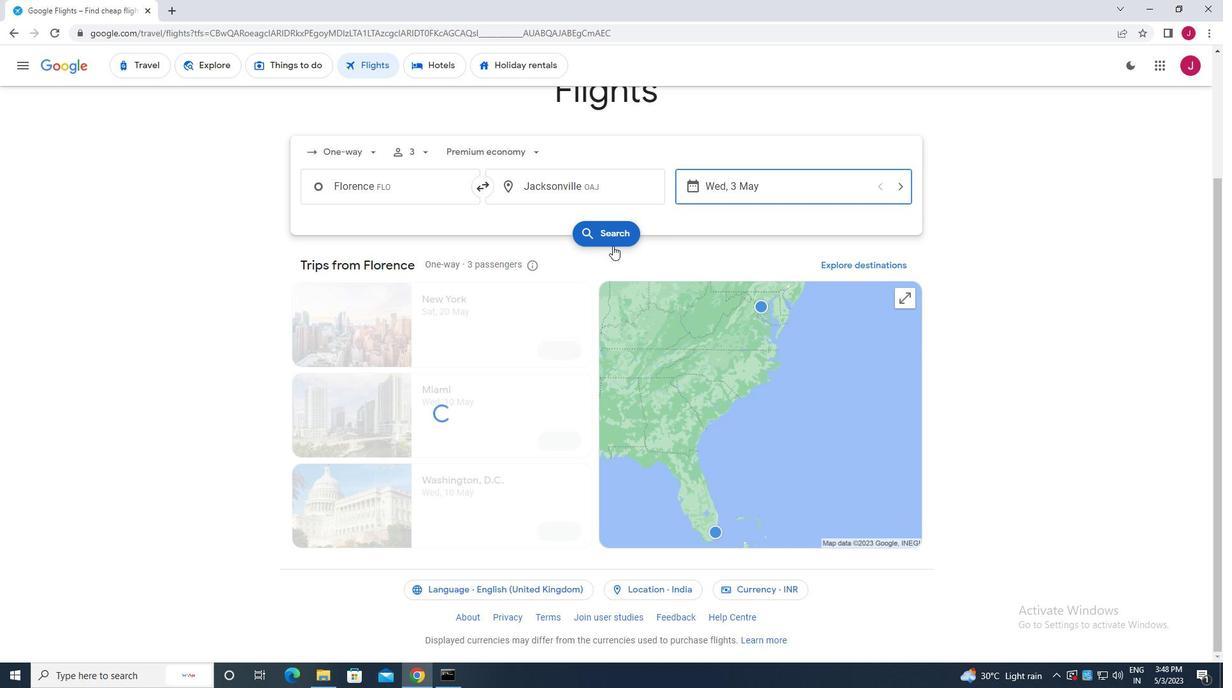 
Action: Mouse pressed left at (612, 239)
Screenshot: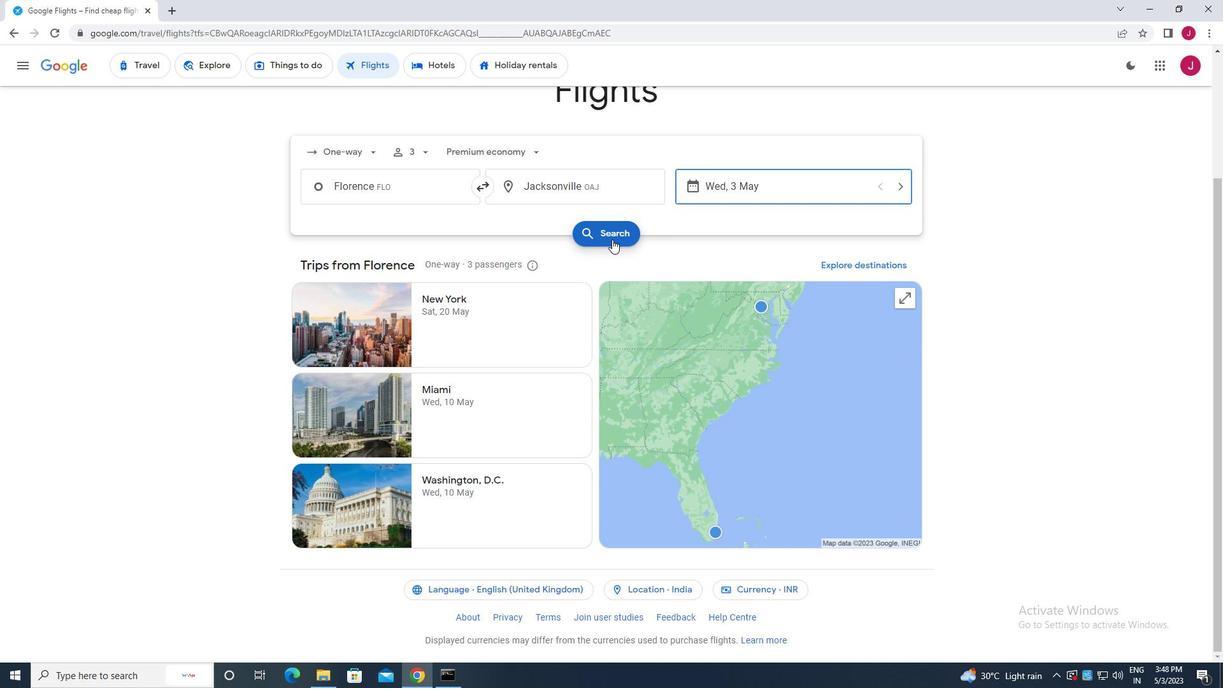 
Action: Mouse moved to (329, 181)
Screenshot: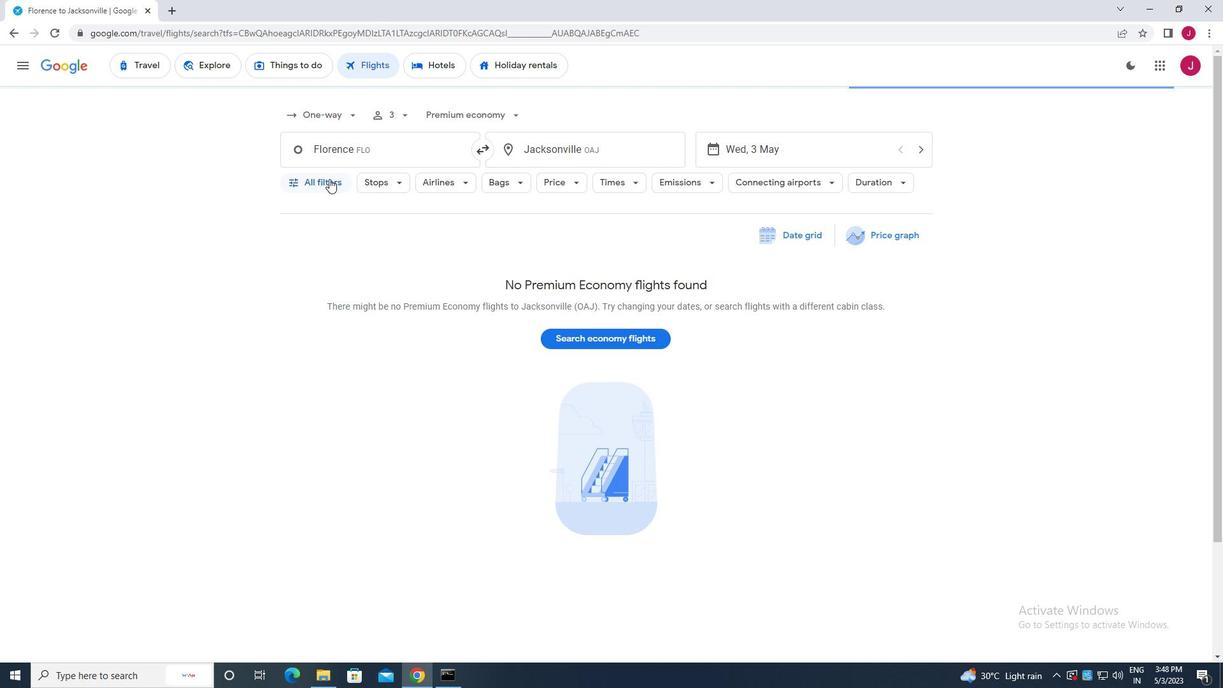 
Action: Mouse pressed left at (329, 181)
Screenshot: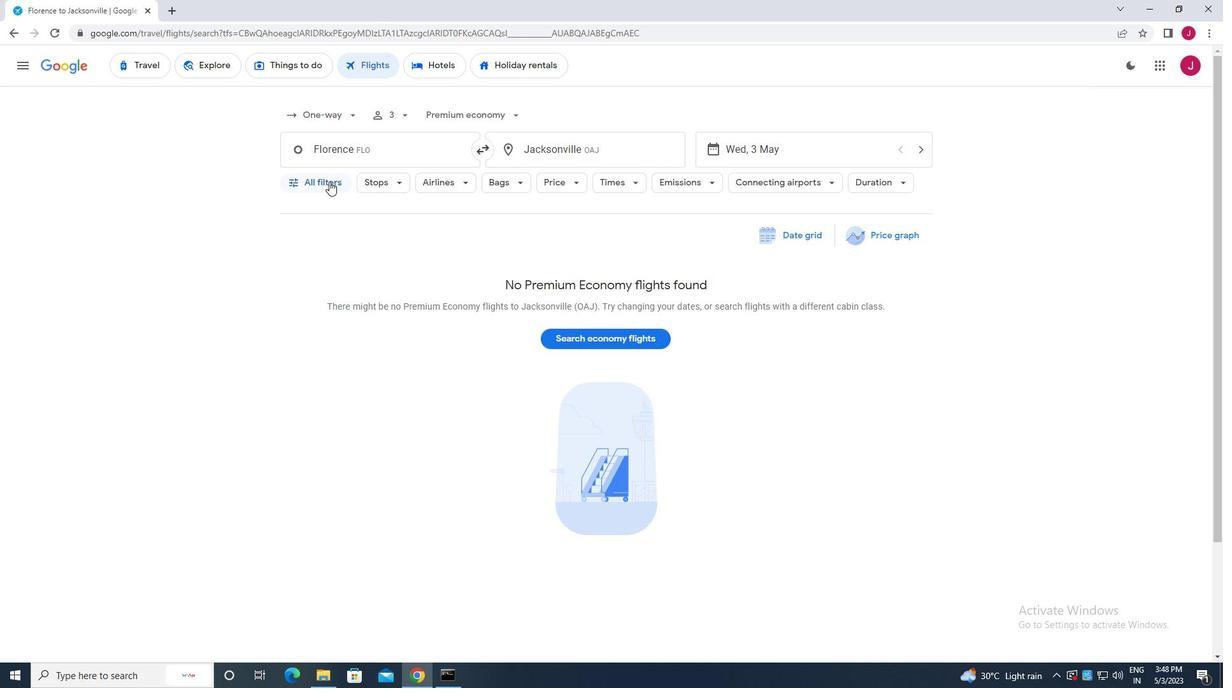 
Action: Mouse moved to (392, 276)
Screenshot: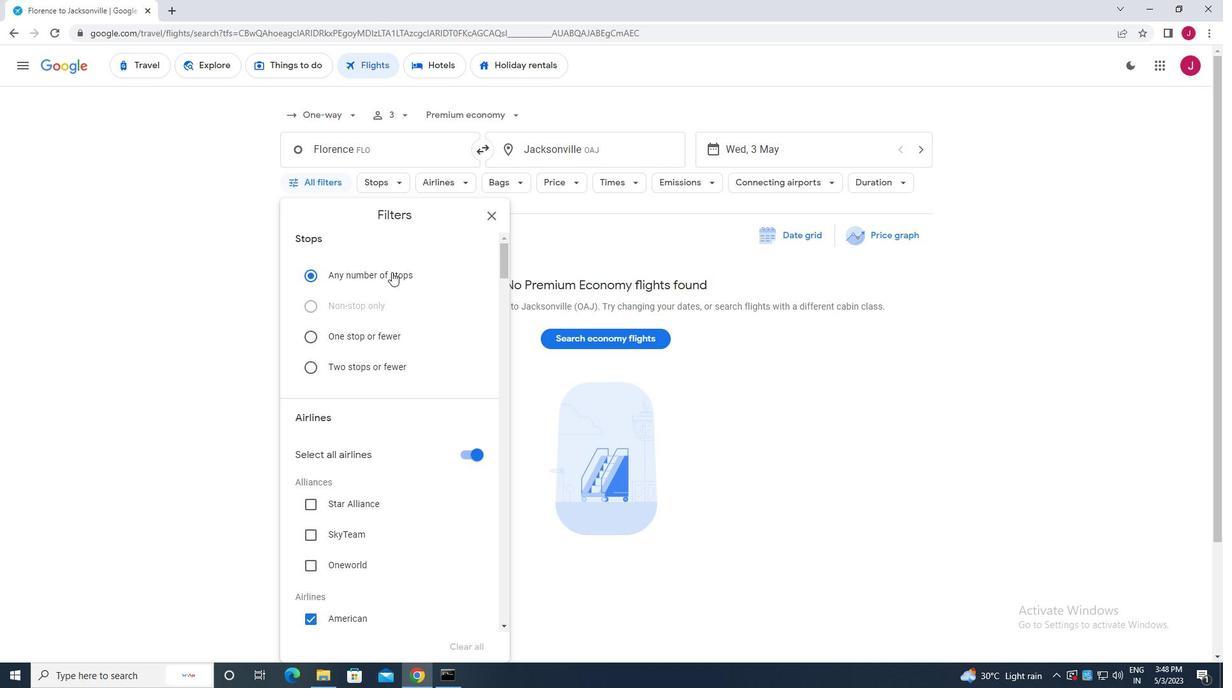 
Action: Mouse scrolled (392, 275) with delta (0, 0)
Screenshot: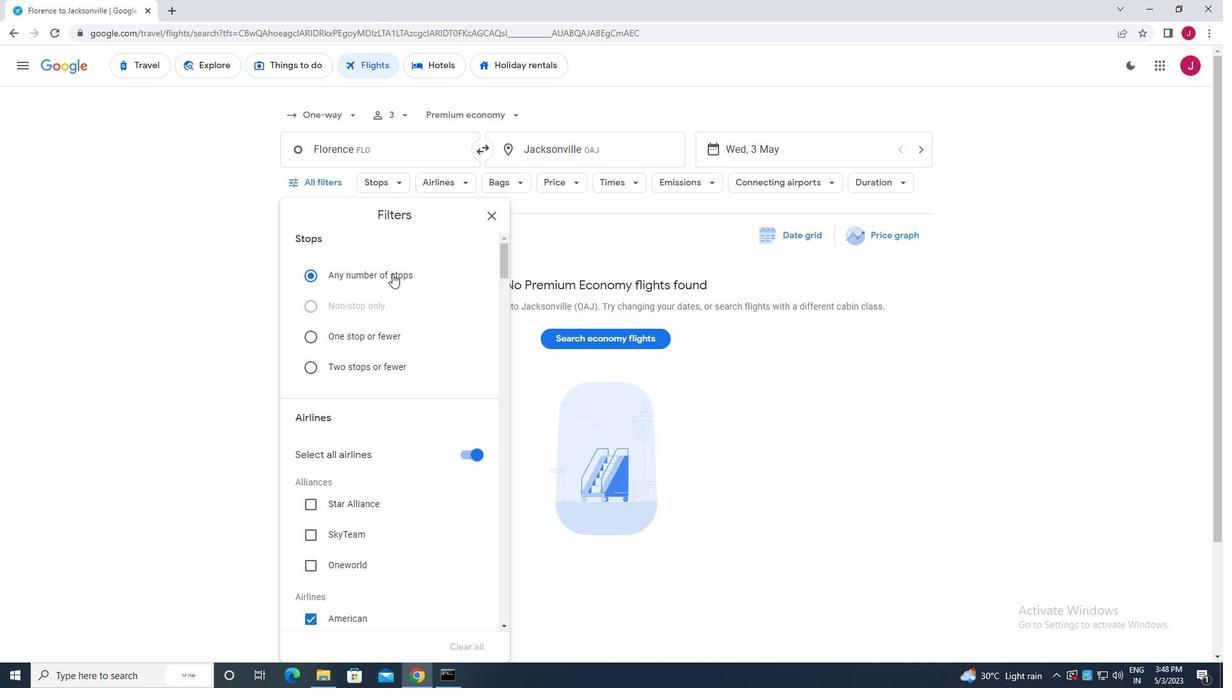 
Action: Mouse moved to (392, 277)
Screenshot: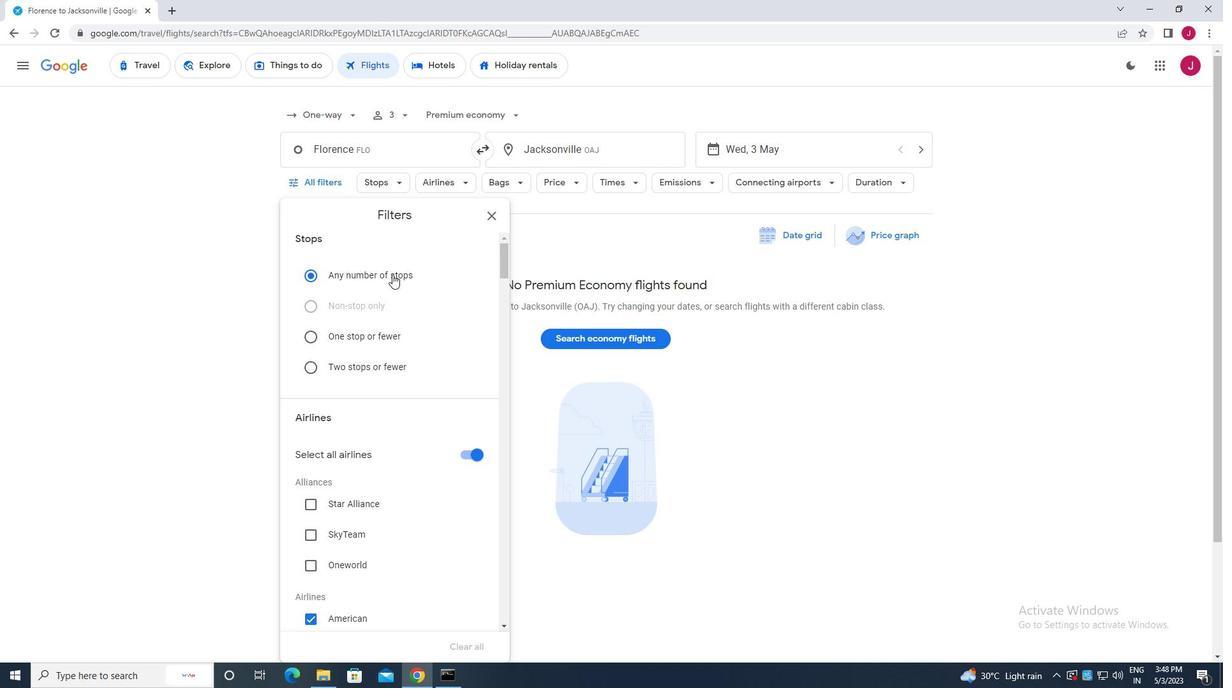 
Action: Mouse scrolled (392, 277) with delta (0, 0)
Screenshot: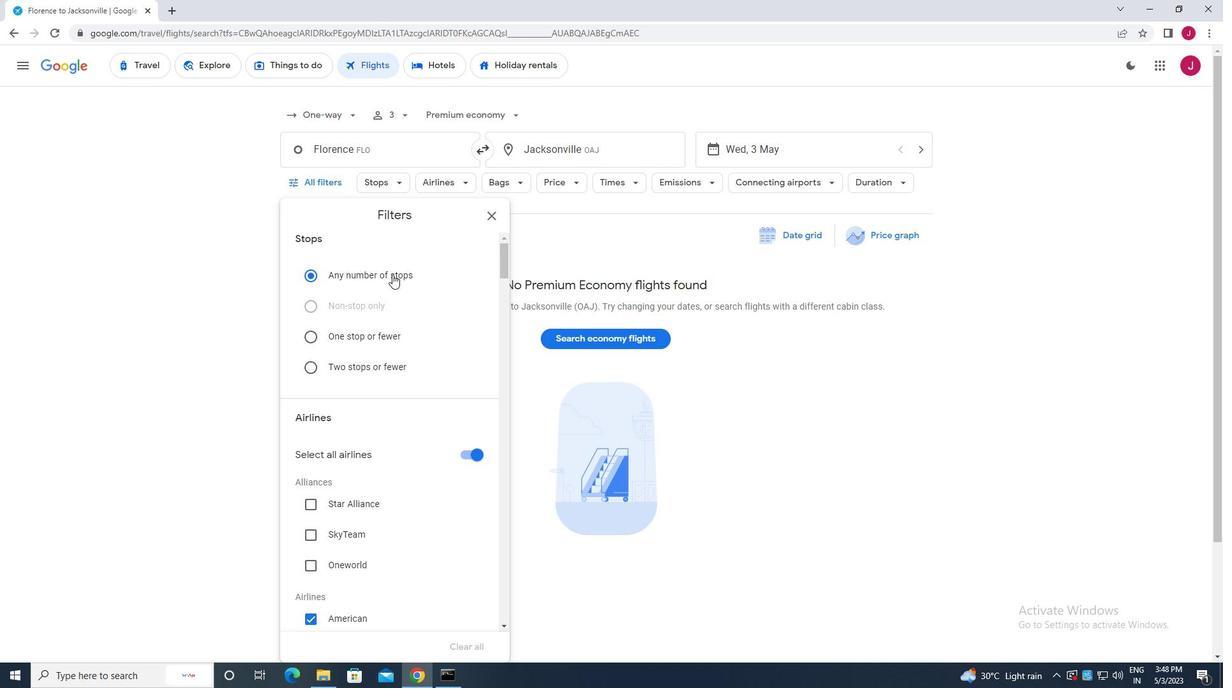 
Action: Mouse moved to (393, 280)
Screenshot: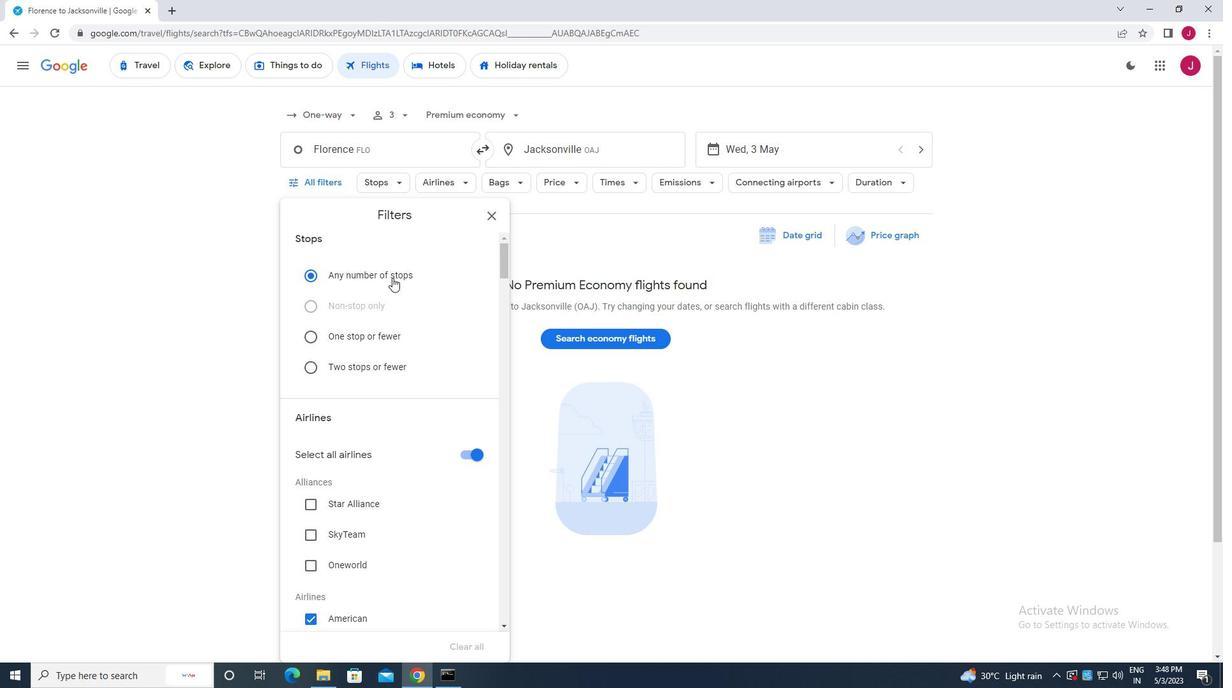 
Action: Mouse scrolled (393, 280) with delta (0, 0)
Screenshot: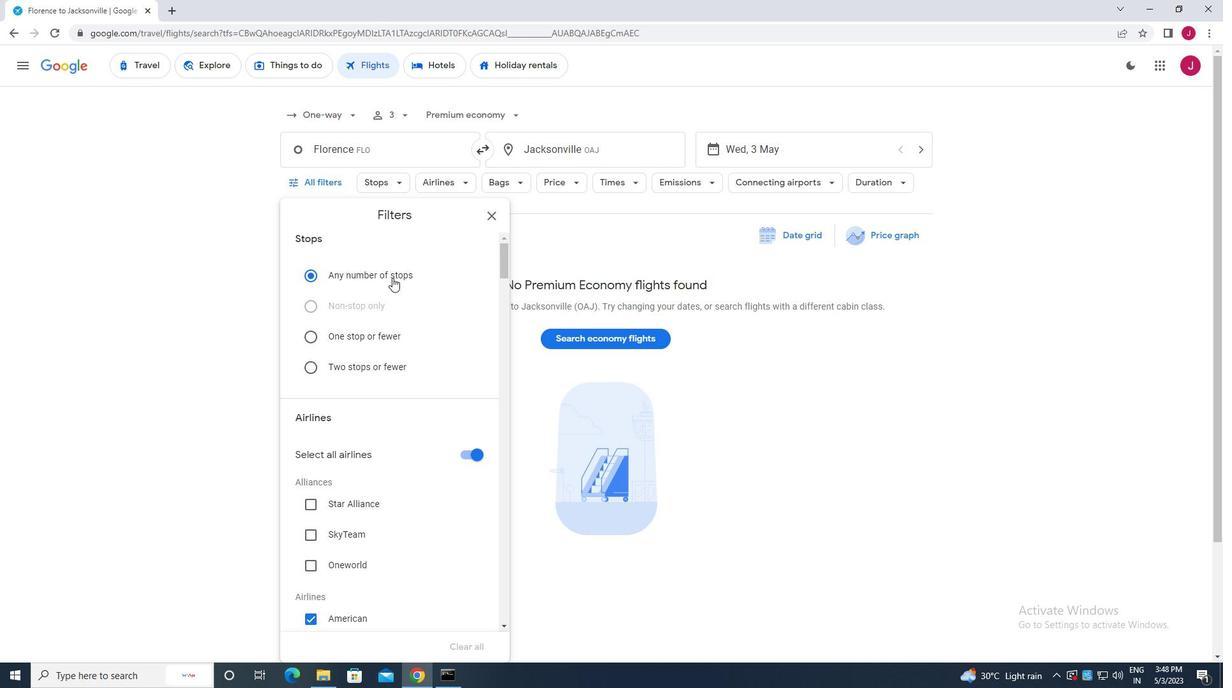 
Action: Mouse moved to (467, 266)
Screenshot: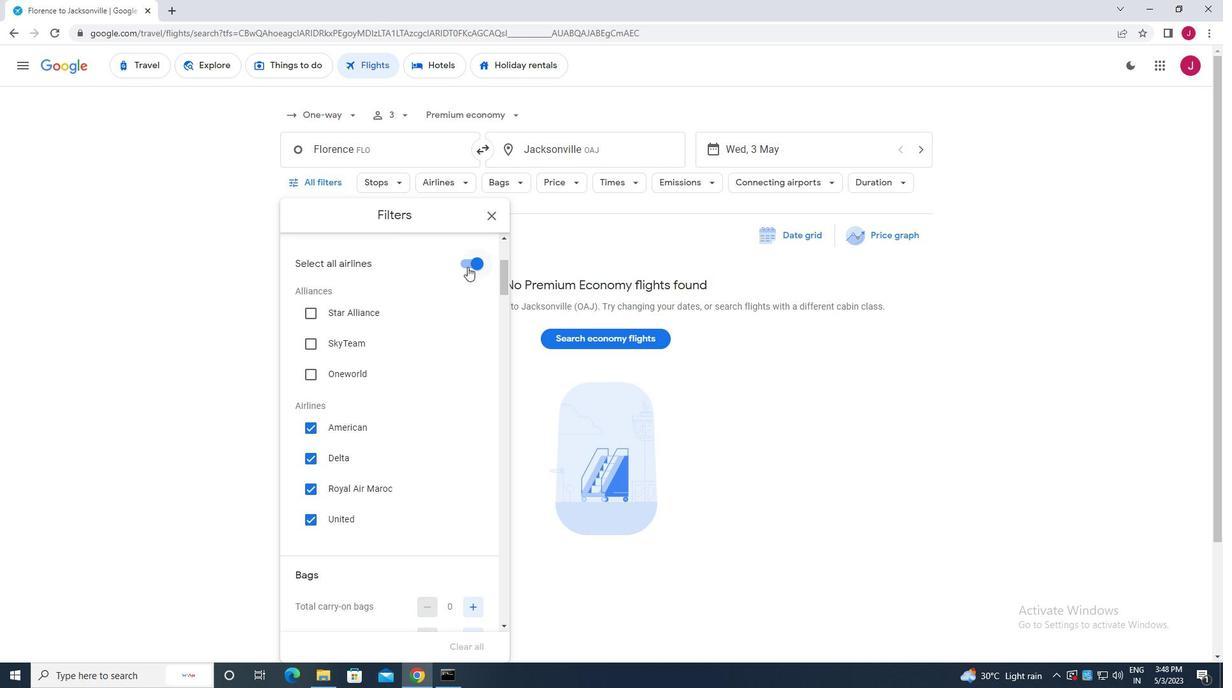 
Action: Mouse pressed left at (467, 266)
Screenshot: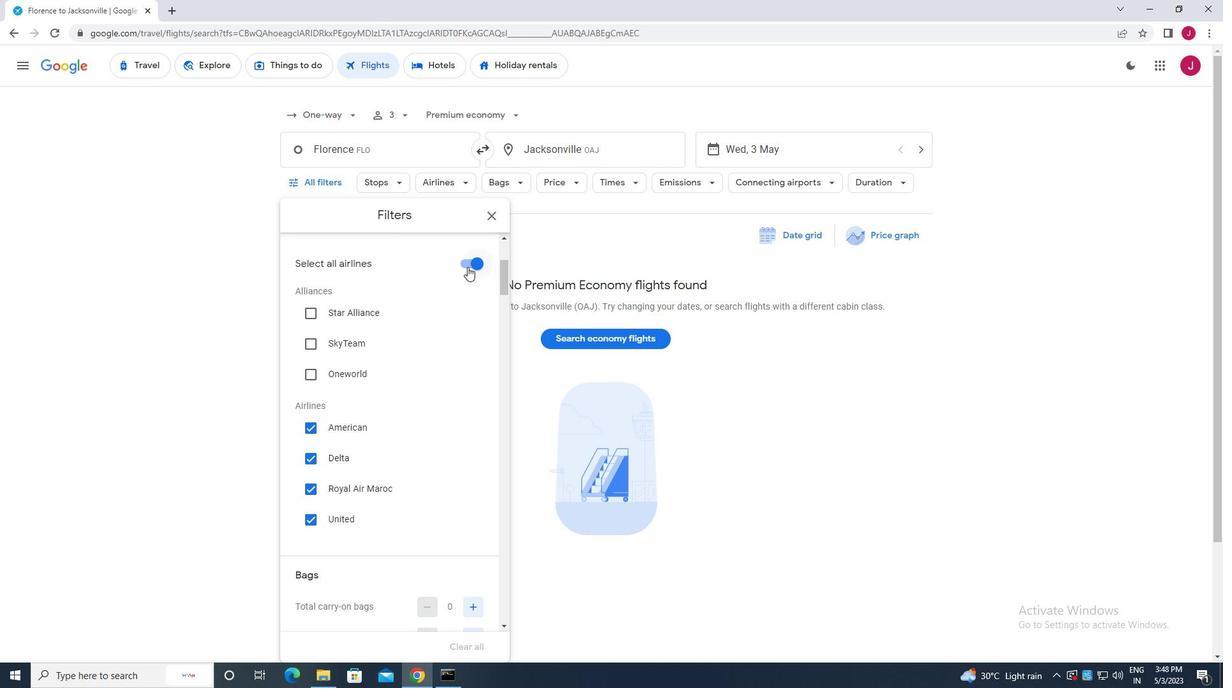
Action: Mouse moved to (307, 458)
Screenshot: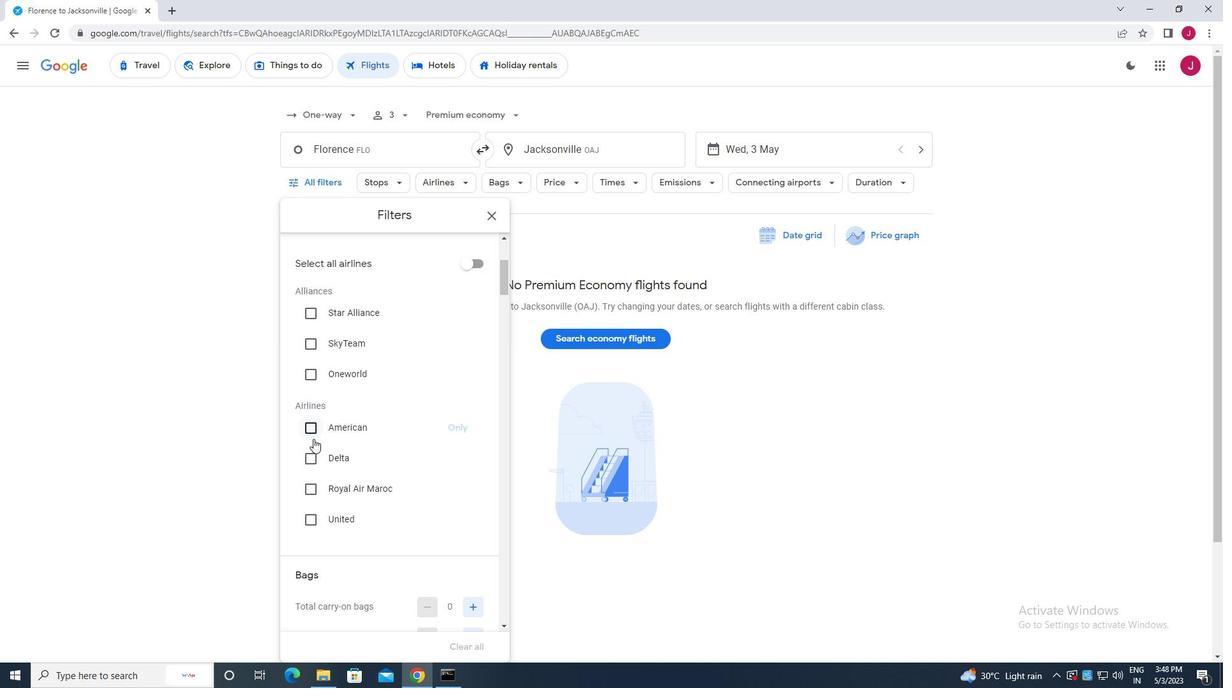 
Action: Mouse pressed left at (307, 458)
Screenshot: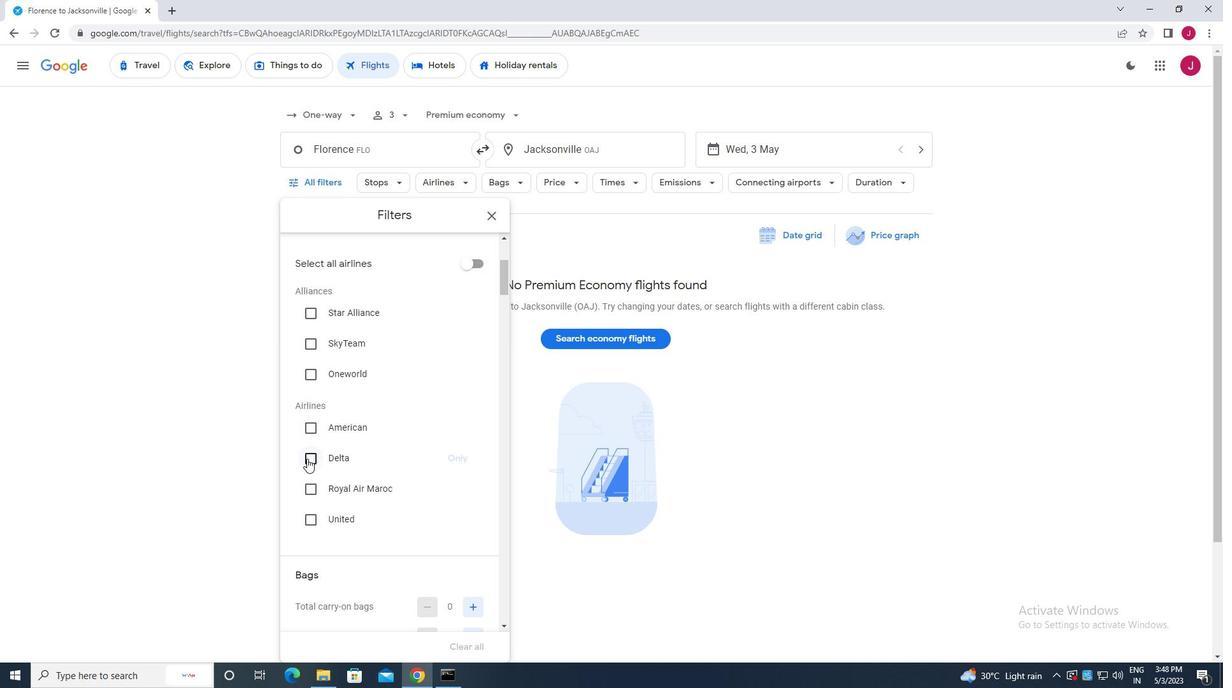
Action: Mouse moved to (378, 430)
Screenshot: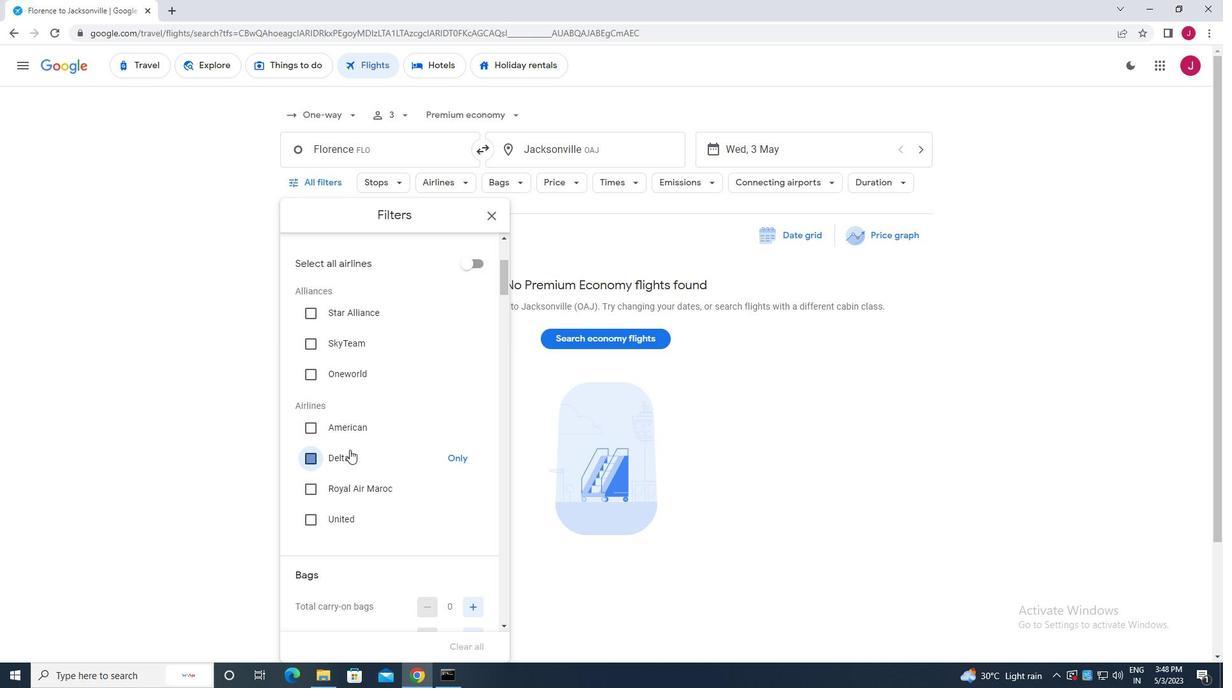 
Action: Mouse scrolled (378, 430) with delta (0, 0)
Screenshot: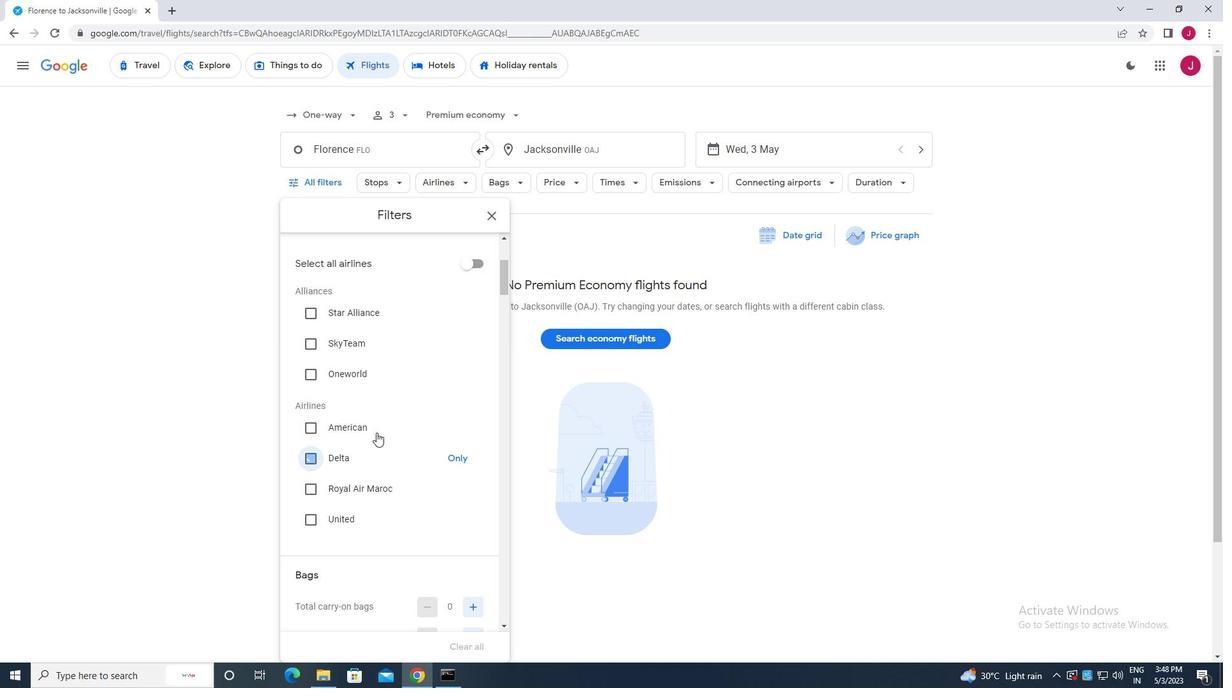 
Action: Mouse scrolled (378, 430) with delta (0, 0)
Screenshot: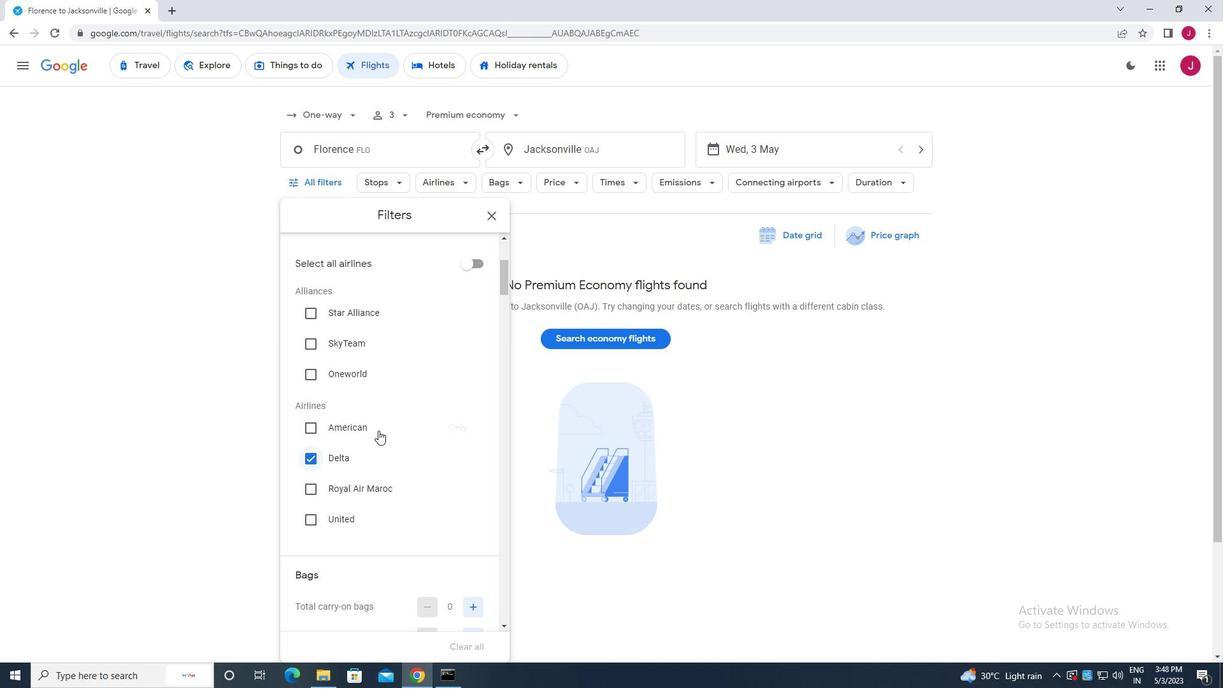 
Action: Mouse scrolled (378, 430) with delta (0, 0)
Screenshot: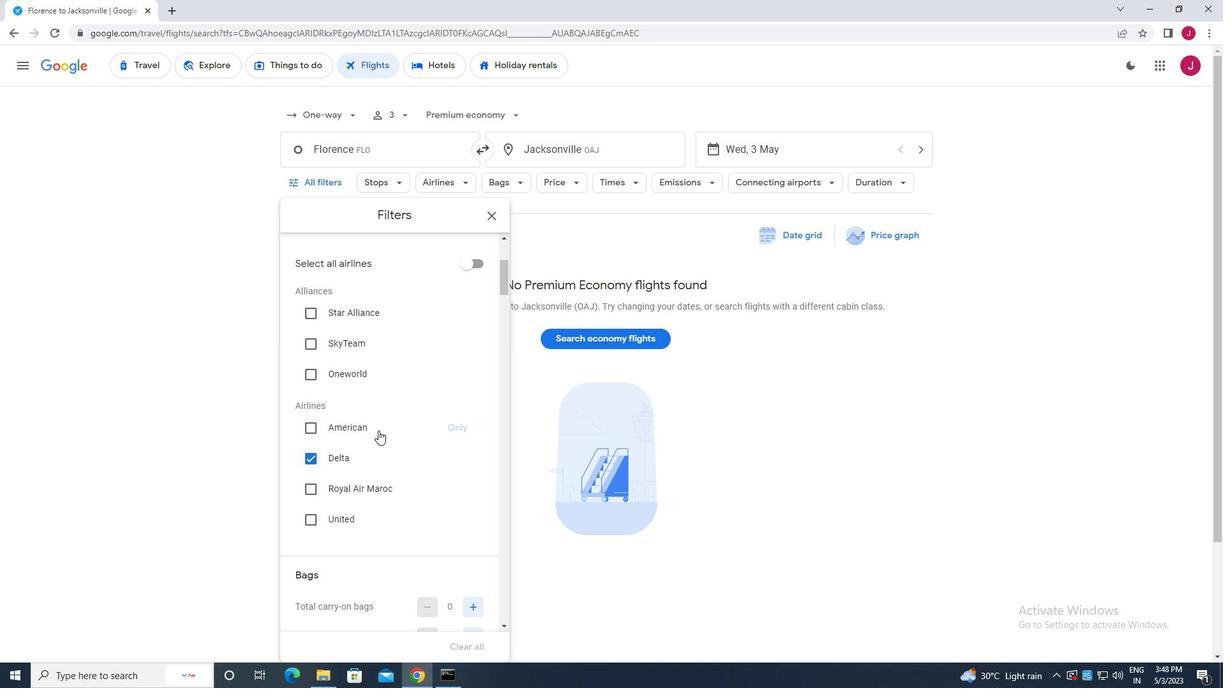 
Action: Mouse scrolled (378, 430) with delta (0, 0)
Screenshot: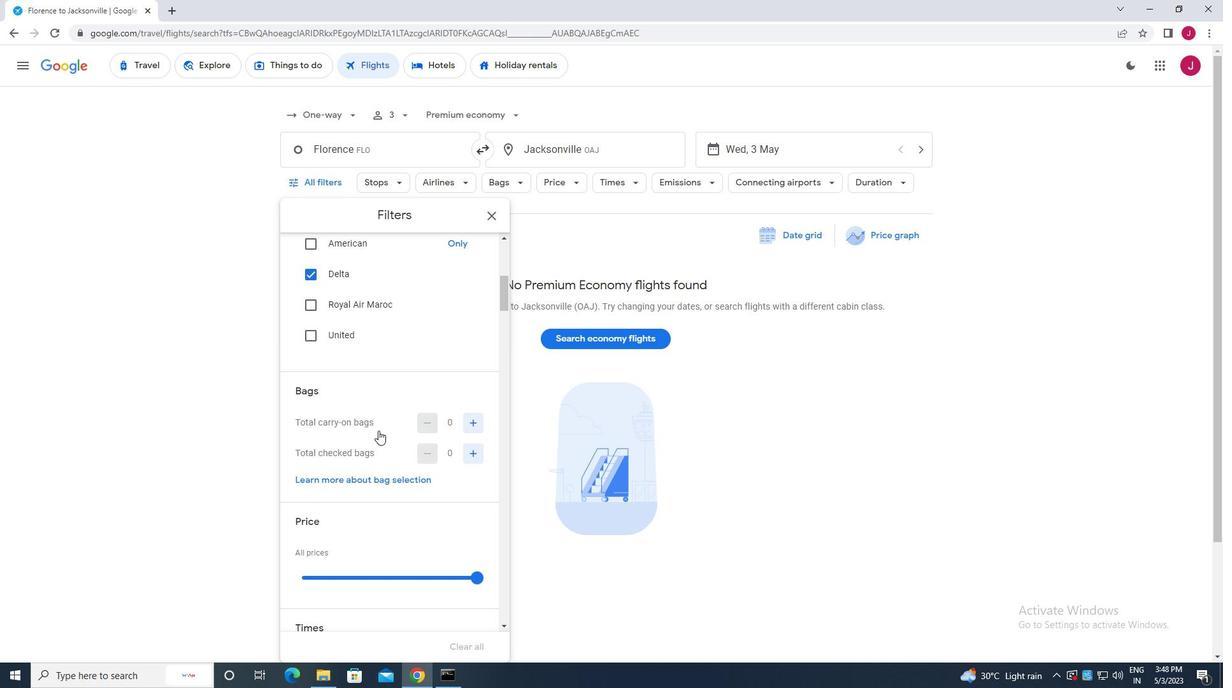 
Action: Mouse moved to (470, 380)
Screenshot: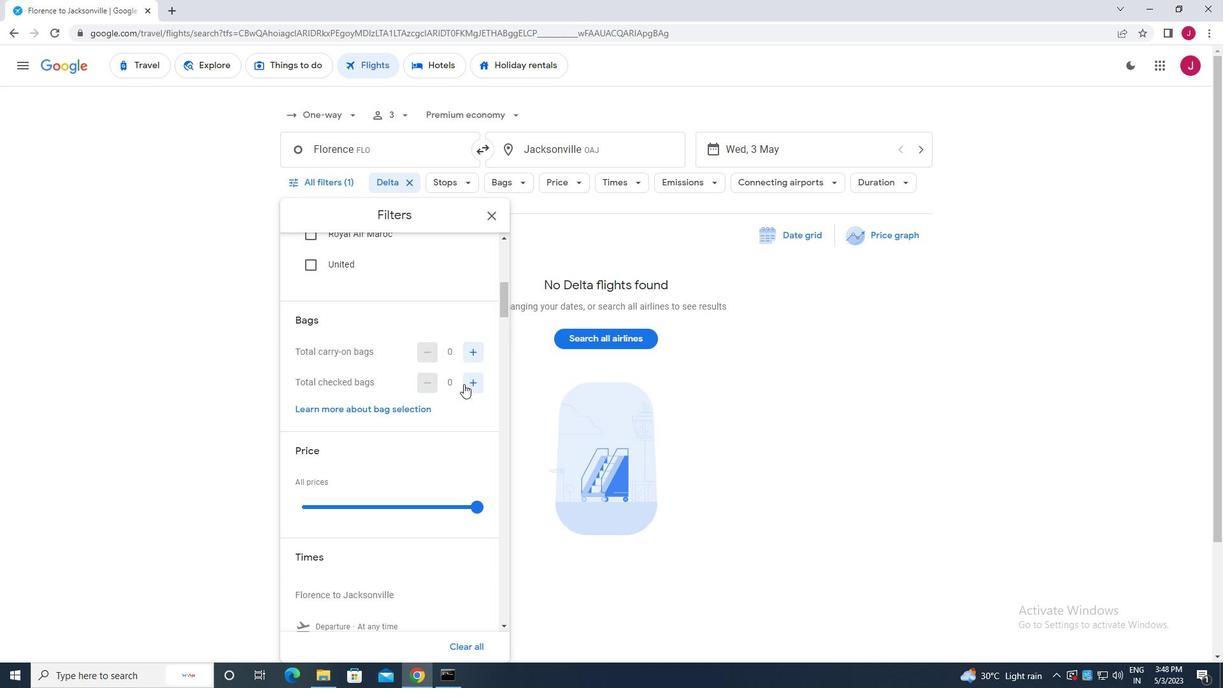 
Action: Mouse pressed left at (470, 380)
Screenshot: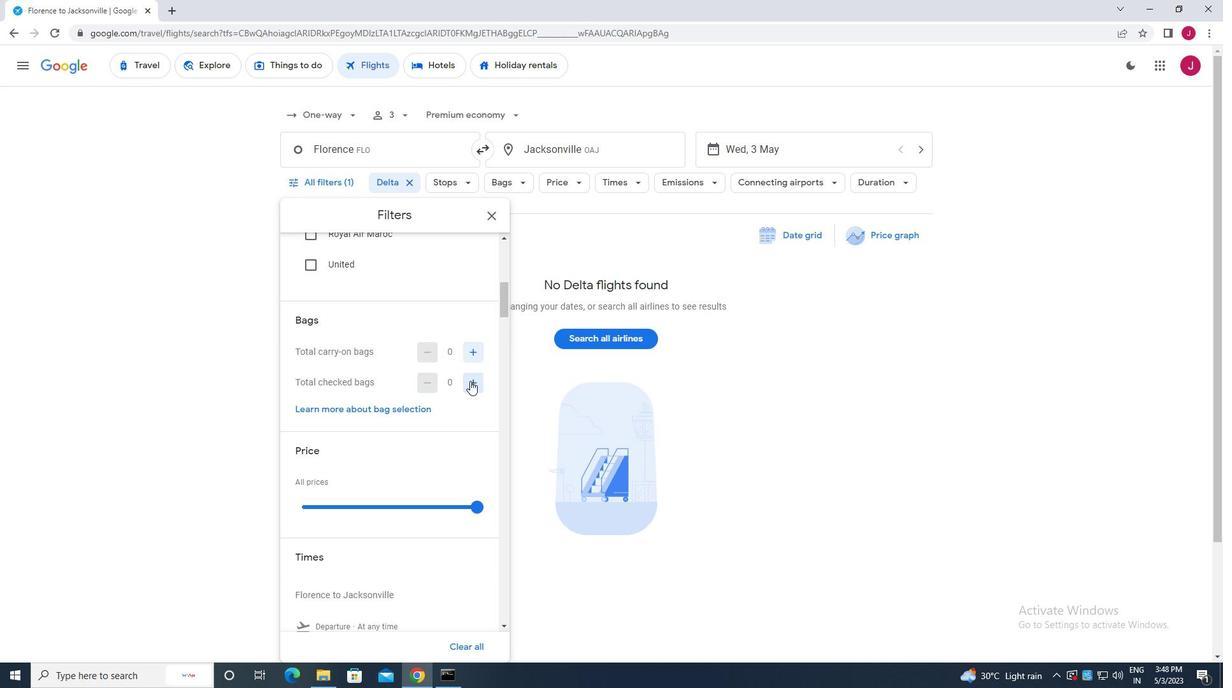 
Action: Mouse pressed left at (470, 380)
Screenshot: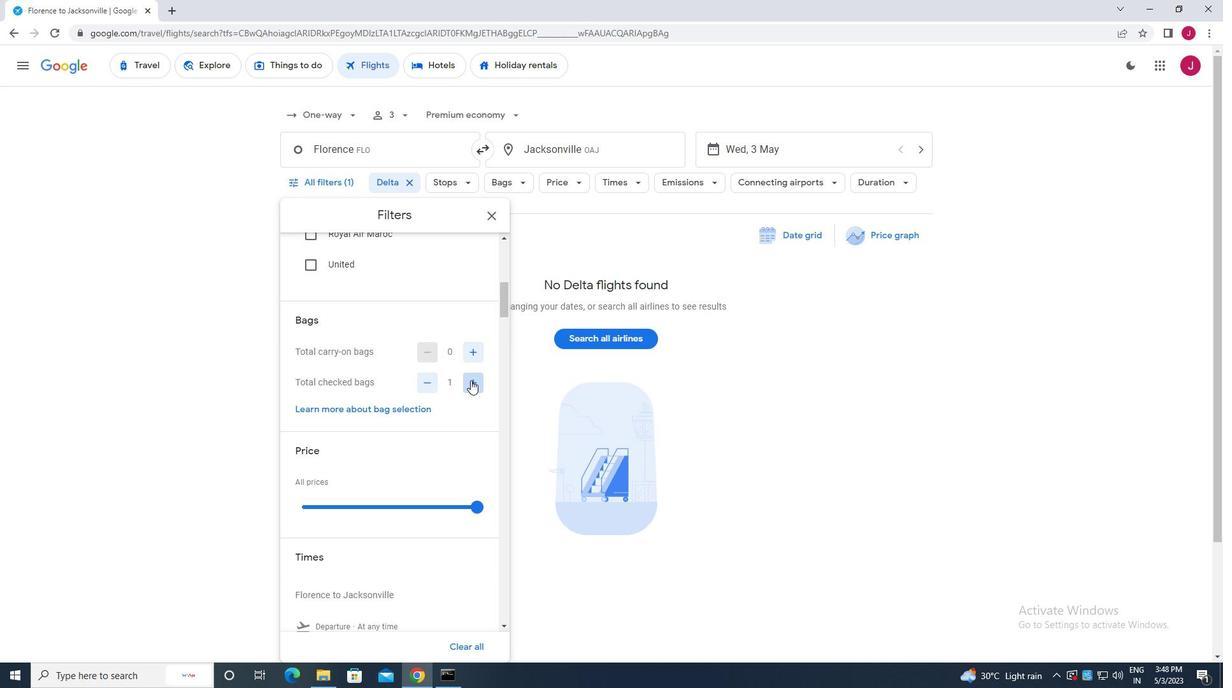 
Action: Mouse pressed left at (470, 380)
Screenshot: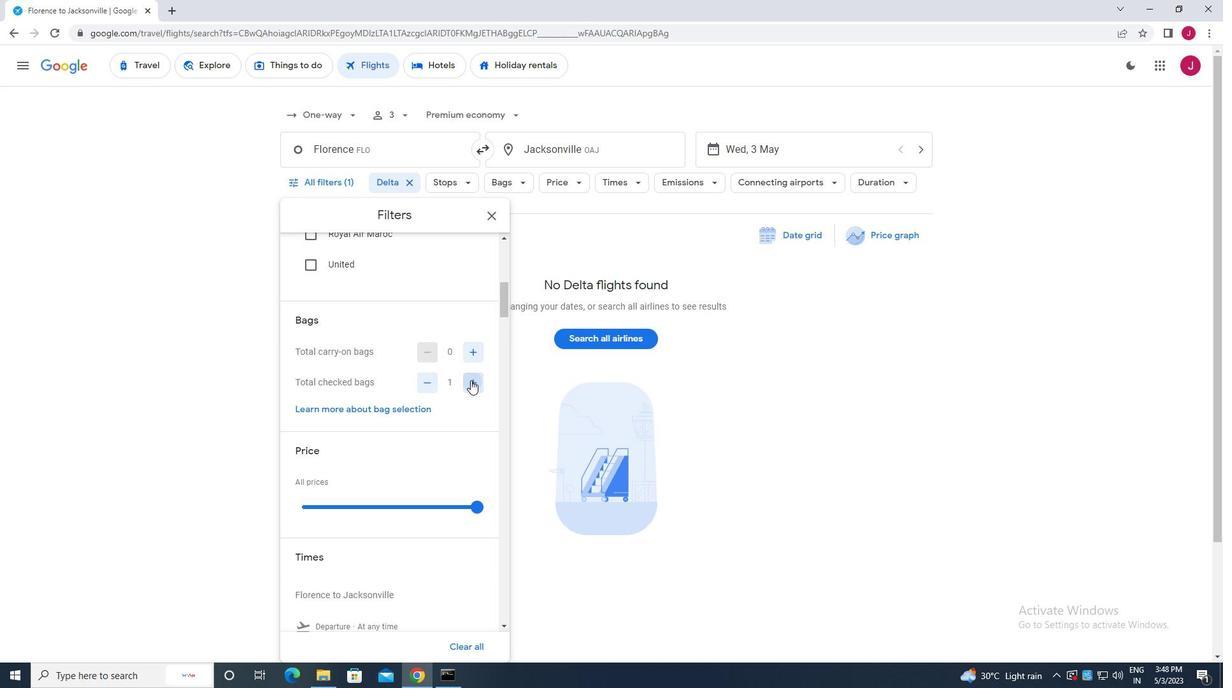 
Action: Mouse pressed left at (470, 380)
Screenshot: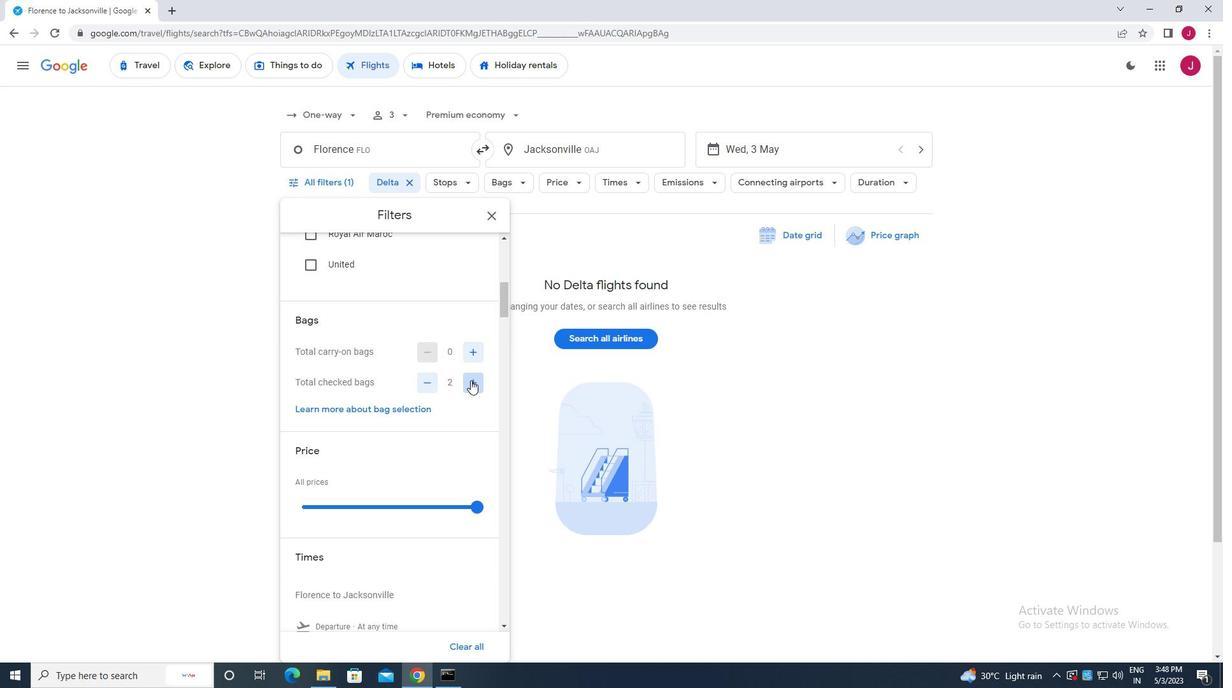 
Action: Mouse pressed left at (470, 380)
Screenshot: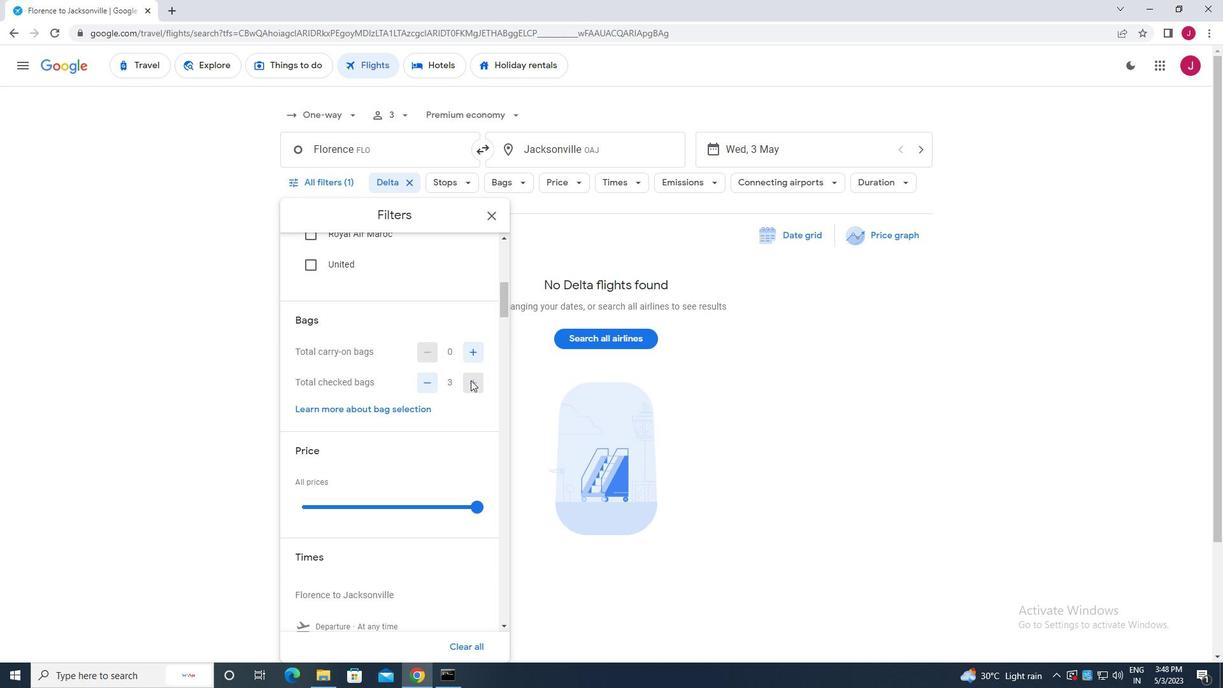
Action: Mouse scrolled (470, 379) with delta (0, 0)
Screenshot: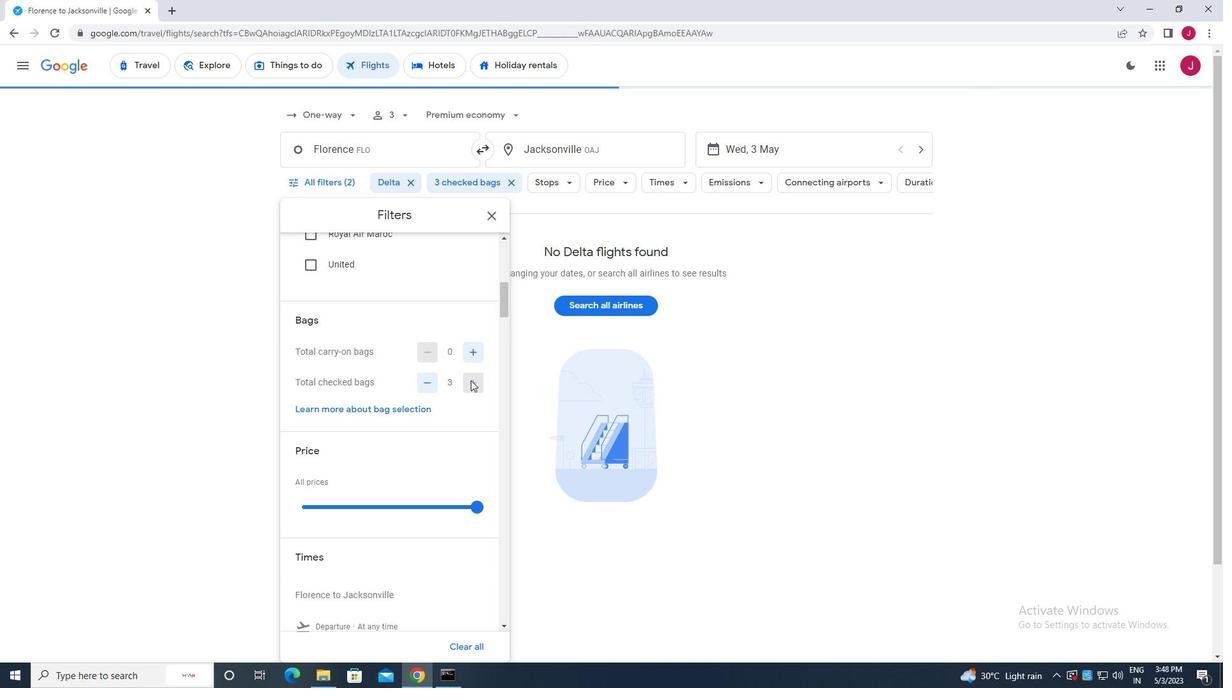 
Action: Mouse moved to (474, 439)
Screenshot: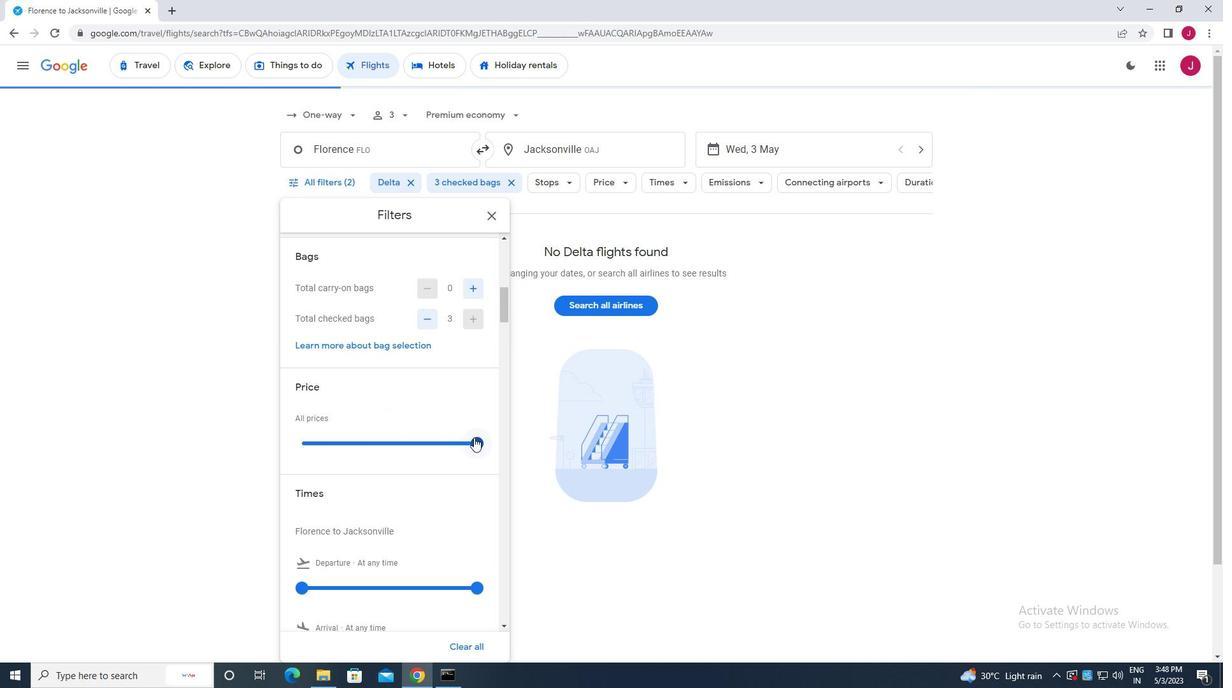 
Action: Mouse pressed left at (474, 439)
Screenshot: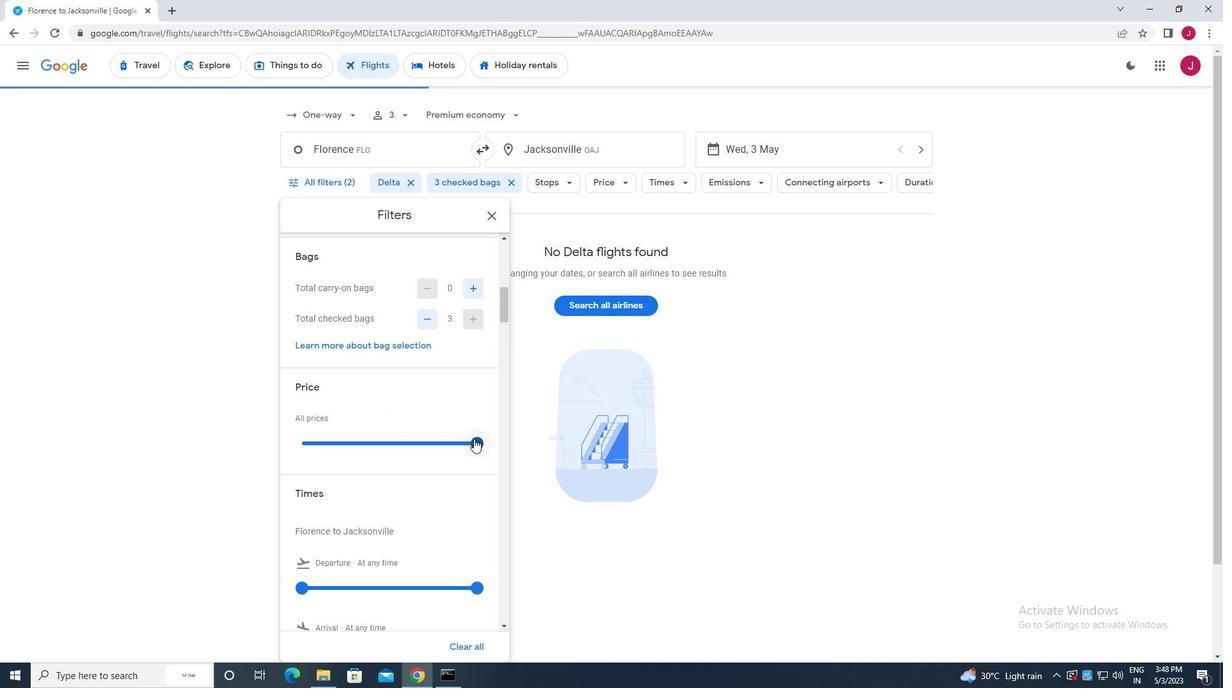 
Action: Mouse moved to (474, 439)
Screenshot: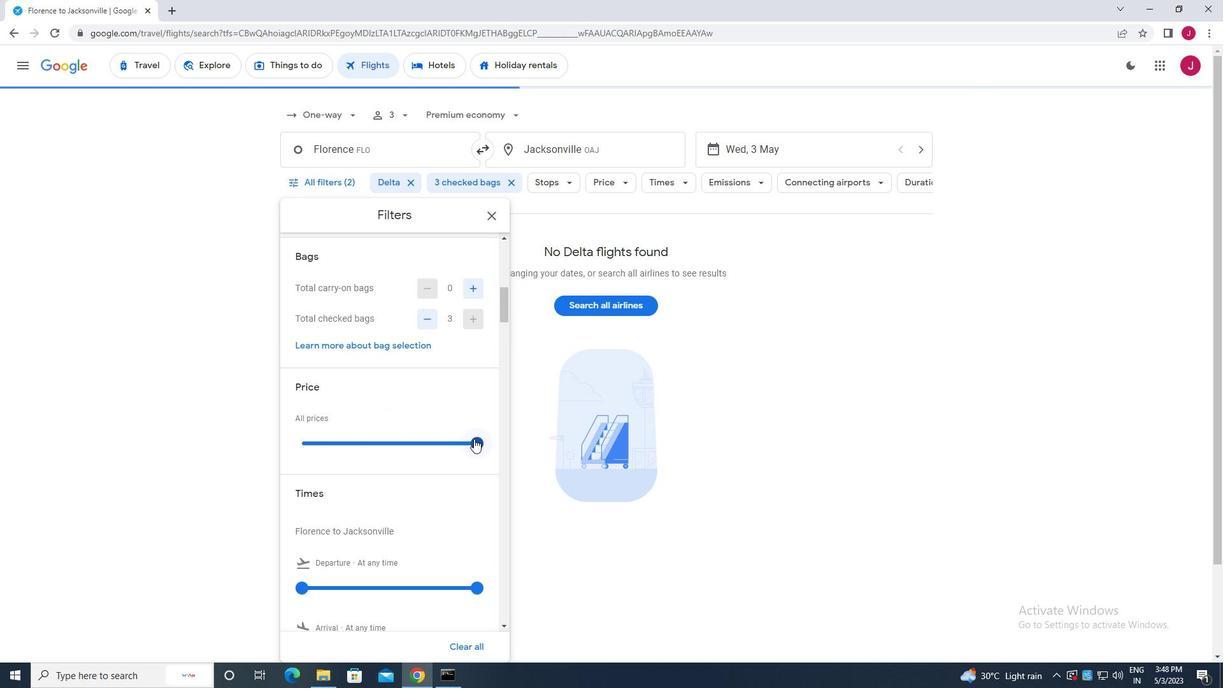 
Action: Mouse scrolled (474, 439) with delta (0, 0)
Screenshot: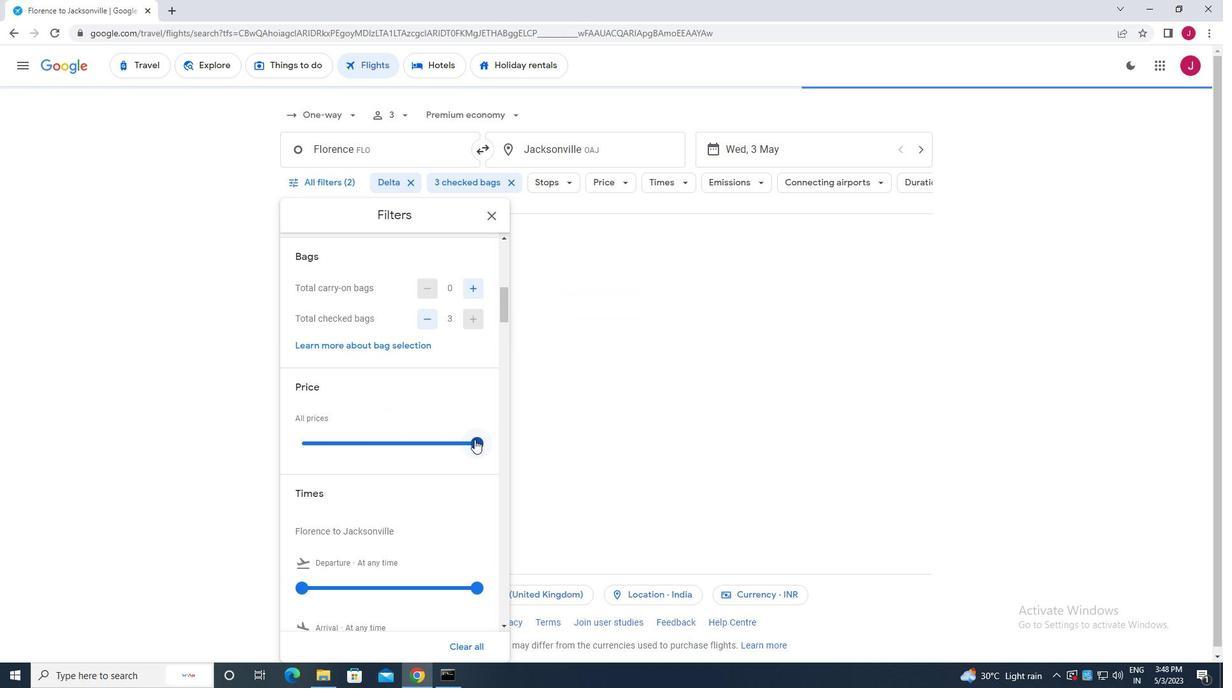 
Action: Mouse scrolled (474, 439) with delta (0, 0)
Screenshot: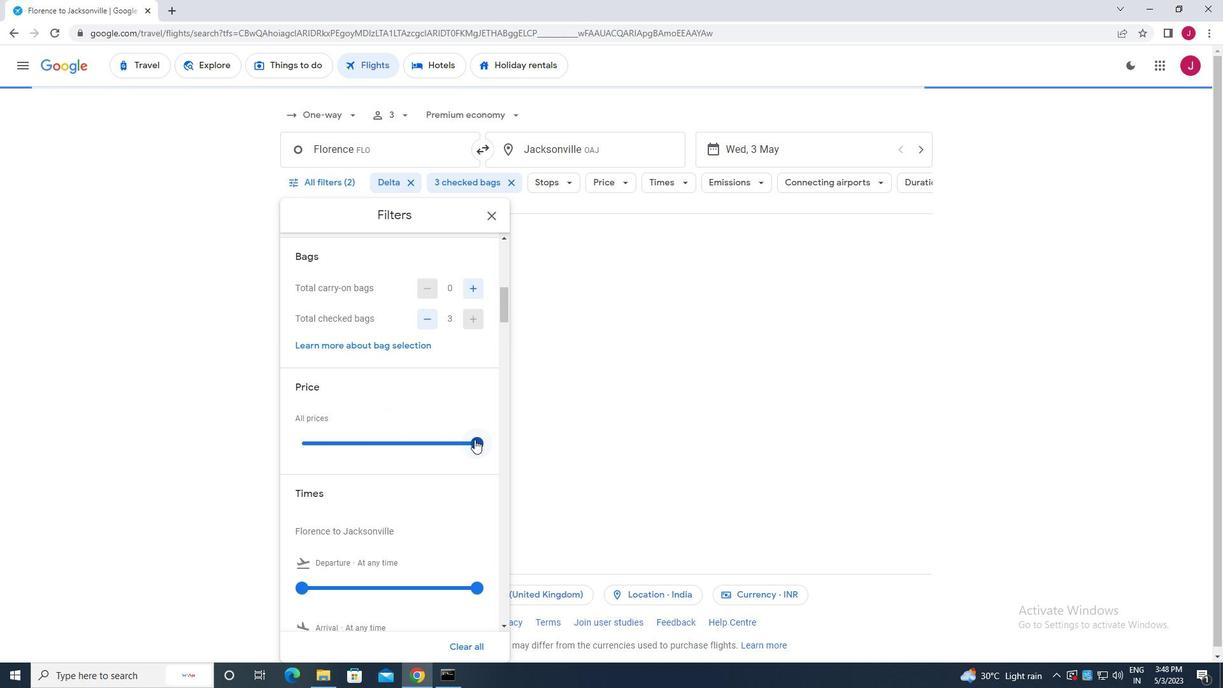 
Action: Mouse moved to (304, 458)
Screenshot: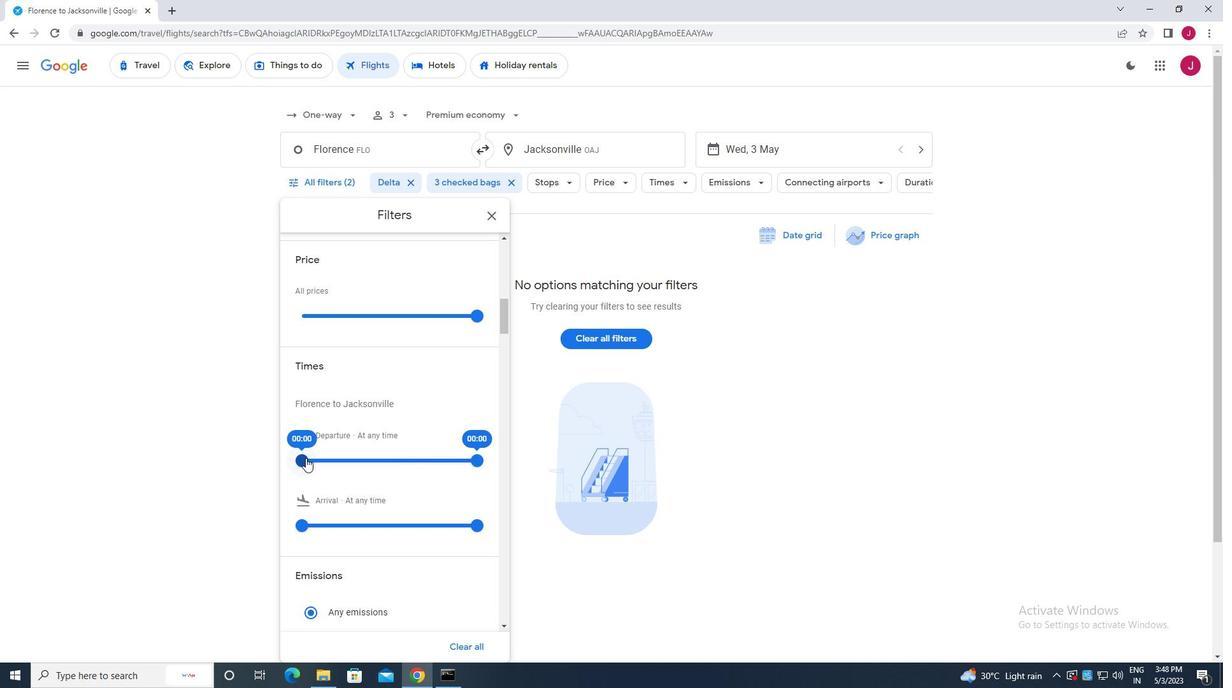 
Action: Mouse pressed left at (304, 458)
Screenshot: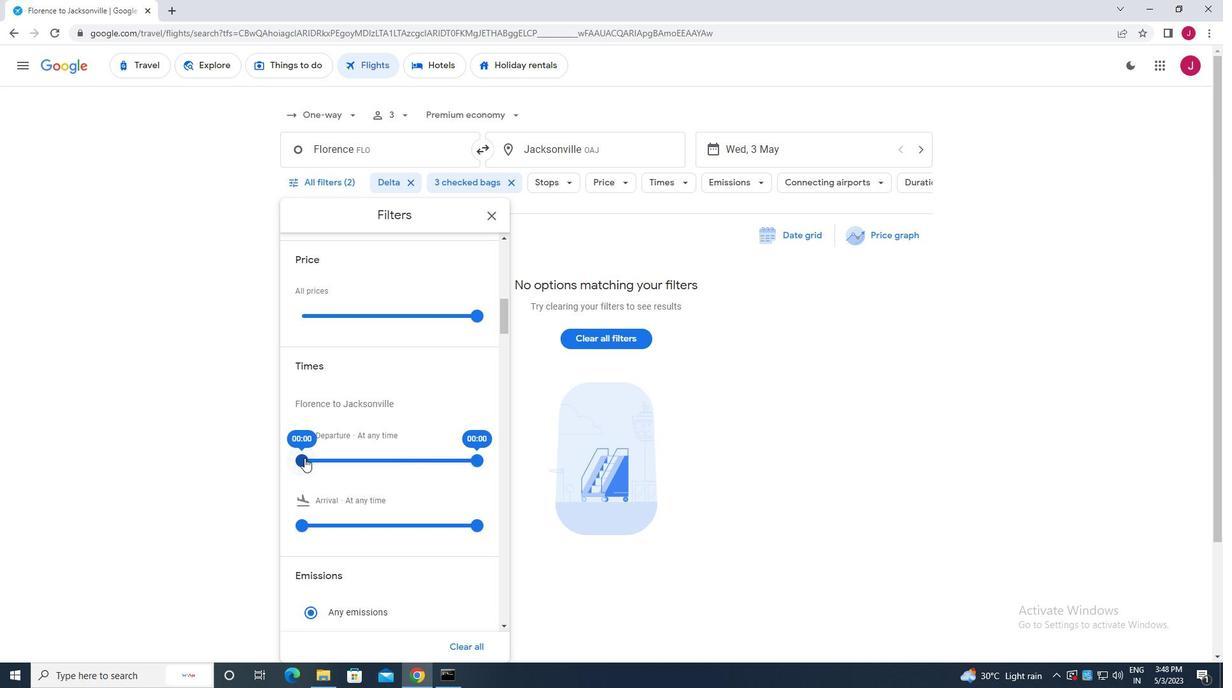 
Action: Mouse moved to (473, 460)
Screenshot: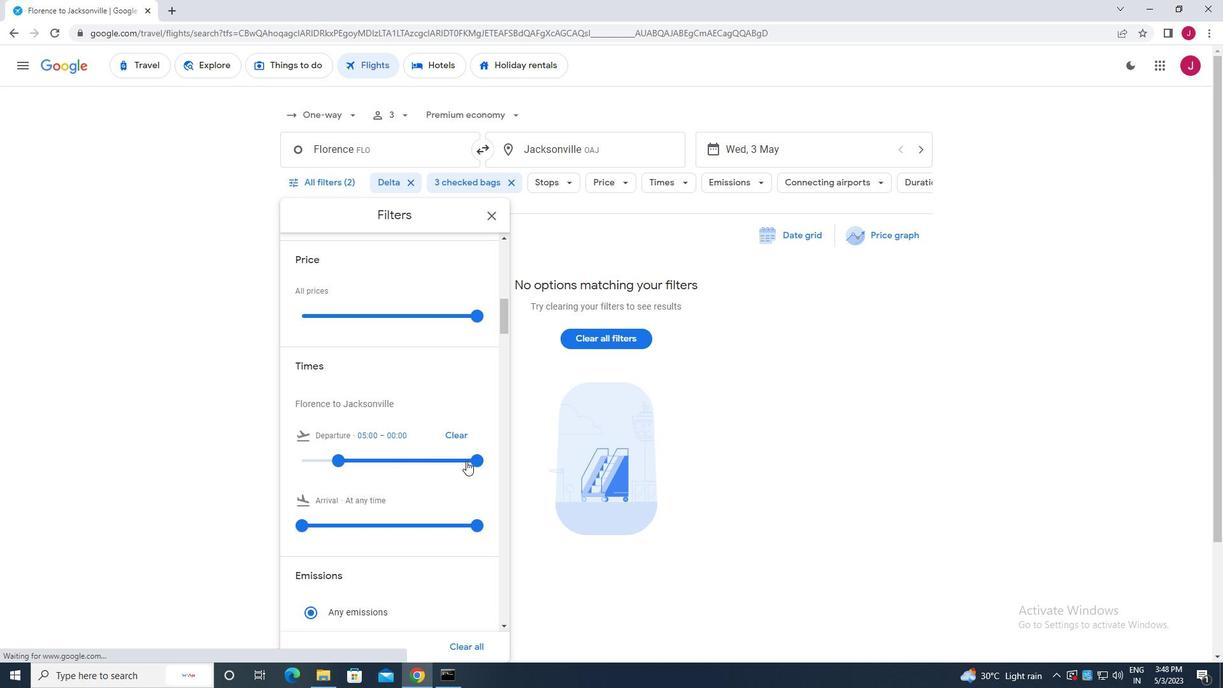 
Action: Mouse pressed left at (473, 460)
Screenshot: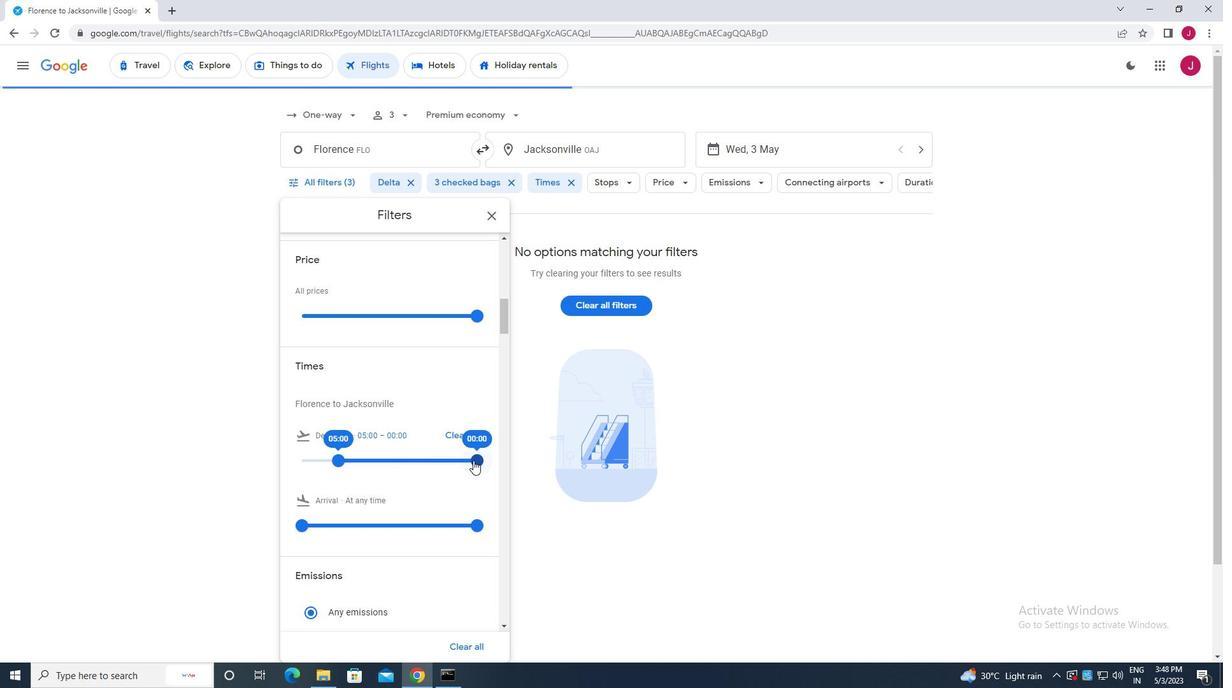 
Action: Mouse moved to (493, 215)
Screenshot: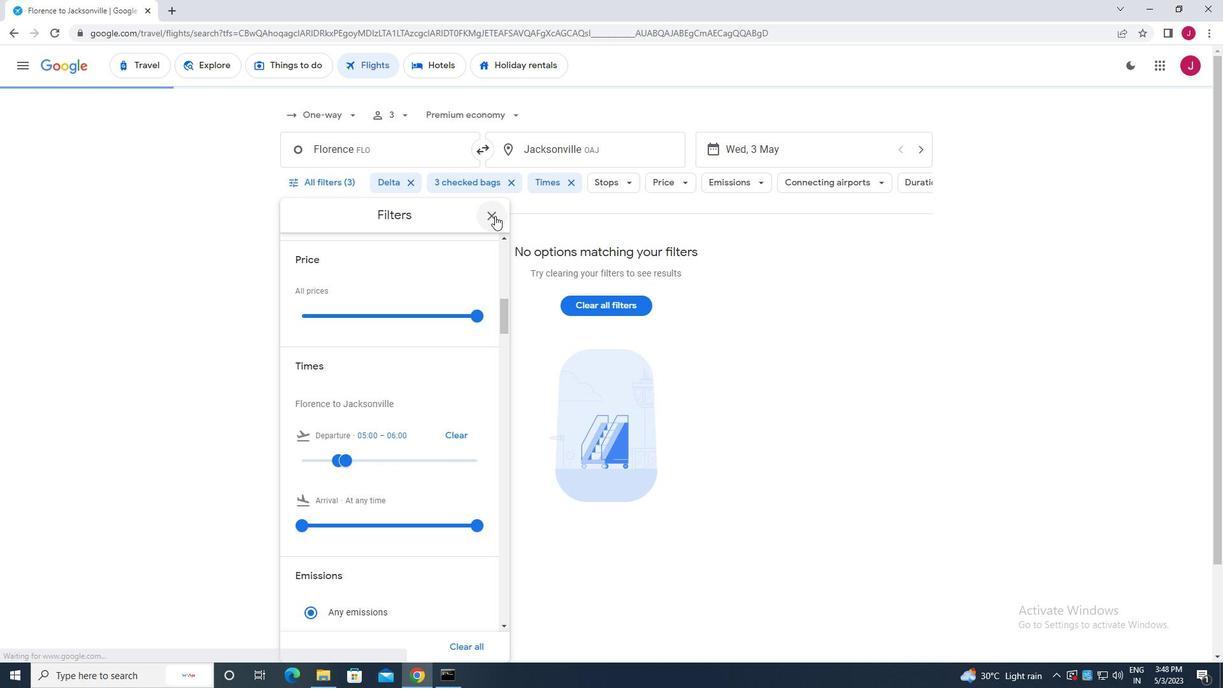 
Action: Mouse pressed left at (493, 215)
Screenshot: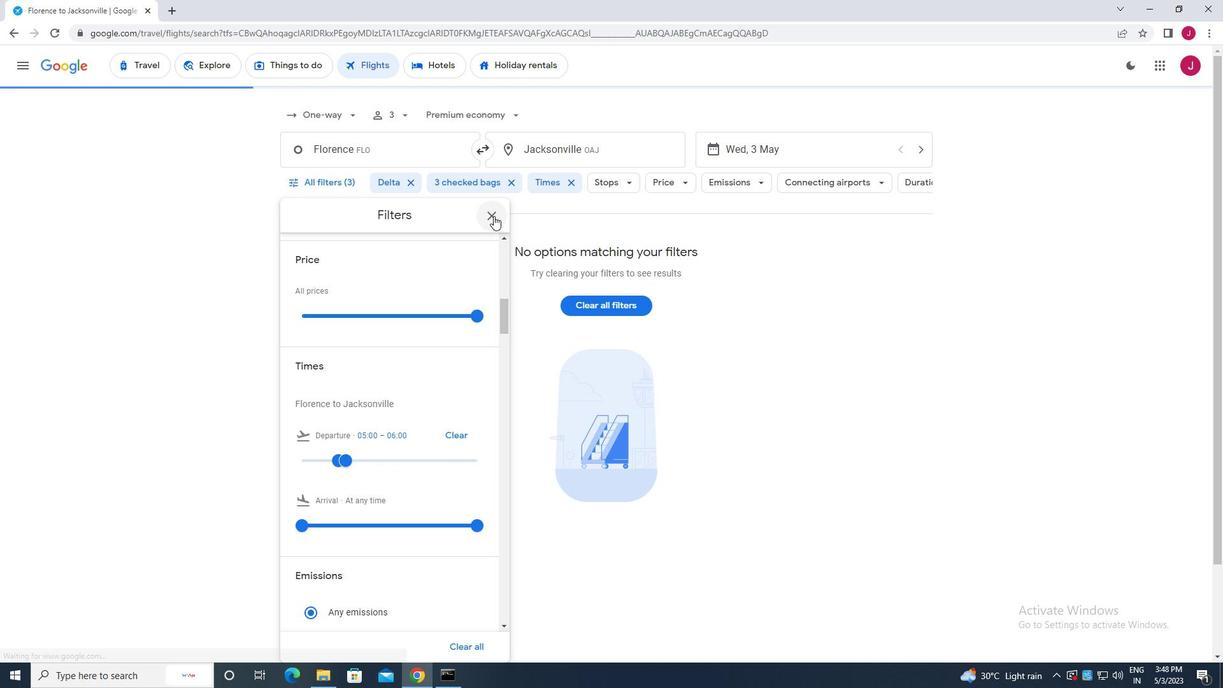 
